 Task: Add an event with the title Coffee Meeting with Industry Influencer, date '2023/11/22', time 8:30 AM to 10:30 AMand add a description: Participants will learn how to provide feedback and constructive criticism in a constructive and respectful manner. They will practice giving and receiving feedback, focusing on specific behaviors and outcomes, and offering suggestions for improvement., put the event into Red category . Add location for the event as: 987 White Desert, Farafra, Egypt, logged in from the account softage.2@softage.netand send the event invitation to softage.10@softage.net and softage.1@softage.net. Set a reminder for the event 1 hour before
Action: Mouse moved to (103, 110)
Screenshot: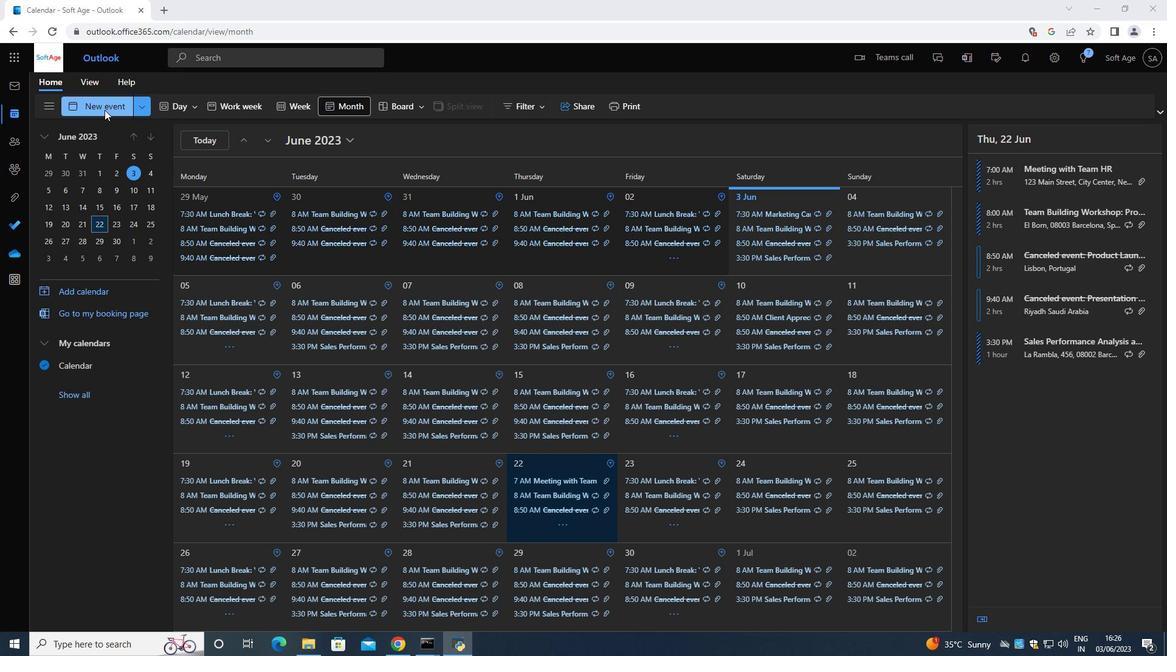 
Action: Mouse pressed left at (103, 110)
Screenshot: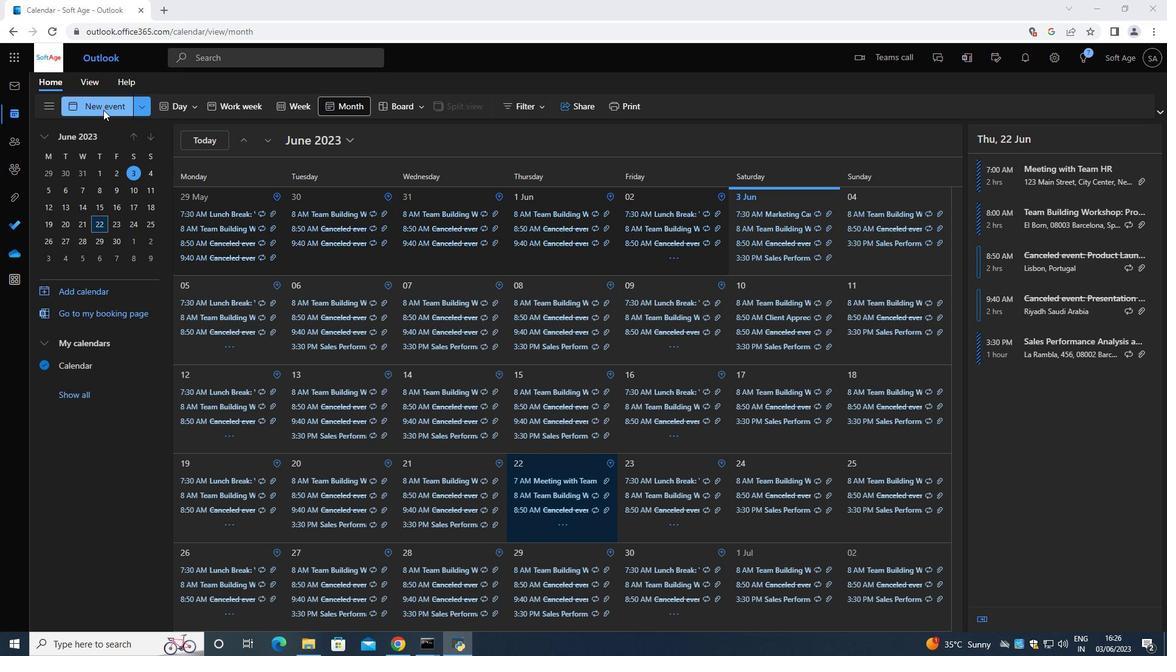 
Action: Mouse moved to (339, 148)
Screenshot: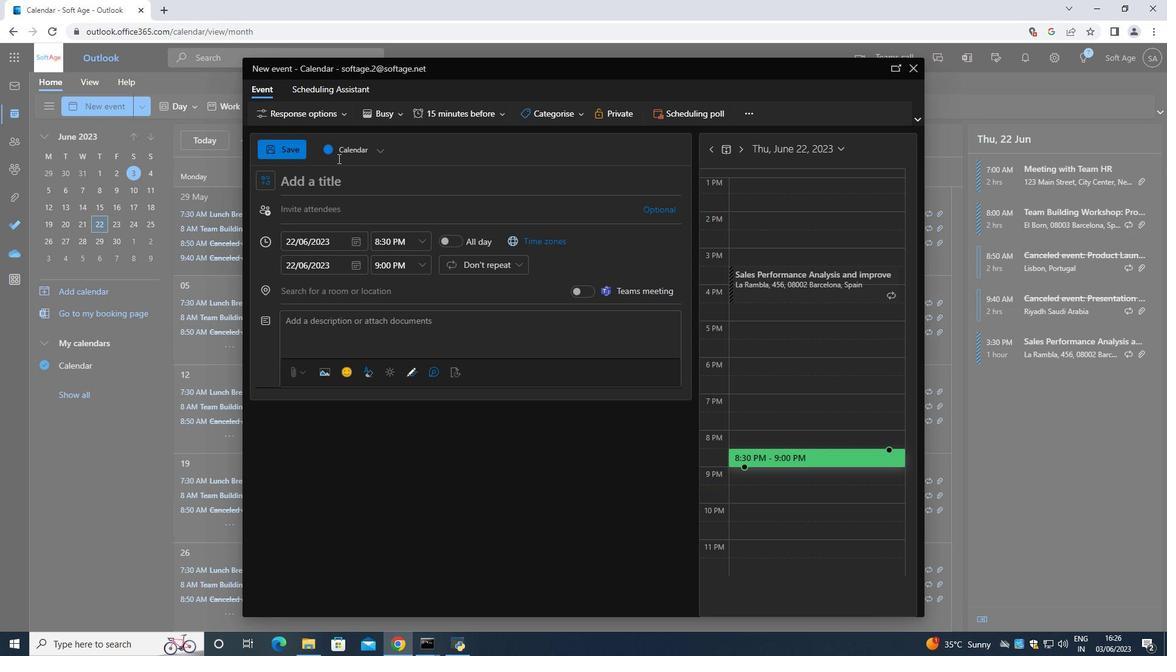 
Action: Key pressed <Key.shift>Coffe<Key.space><Key.shift>Meeting<Key.space><Key.shift>With<Key.space><Key.shift>Industry<Key.space><Key.left><Key.left><Key.left><Key.left><Key.left><Key.left><Key.left><Key.left><Key.left><Key.left><Key.left><Key.left><Key.left><Key.left><Key.left><Key.left><Key.left><Key.left><Key.left><Key.left><Key.left><Key.left><Key.left>e<Key.right><Key.right><Key.right><Key.right><Key.right><Key.right><Key.right><Key.right><Key.right><Key.right><Key.right><Key.right><Key.right><Key.right><Key.right><Key.right><Key.right><Key.right><Key.right><Key.right><Key.right><Key.right><Key.right><Key.right><Key.right><Key.right><Key.shift><Key.shift>Infulu<Key.backspace><Key.backspace><Key.backspace>luencer<Key.space>
Screenshot: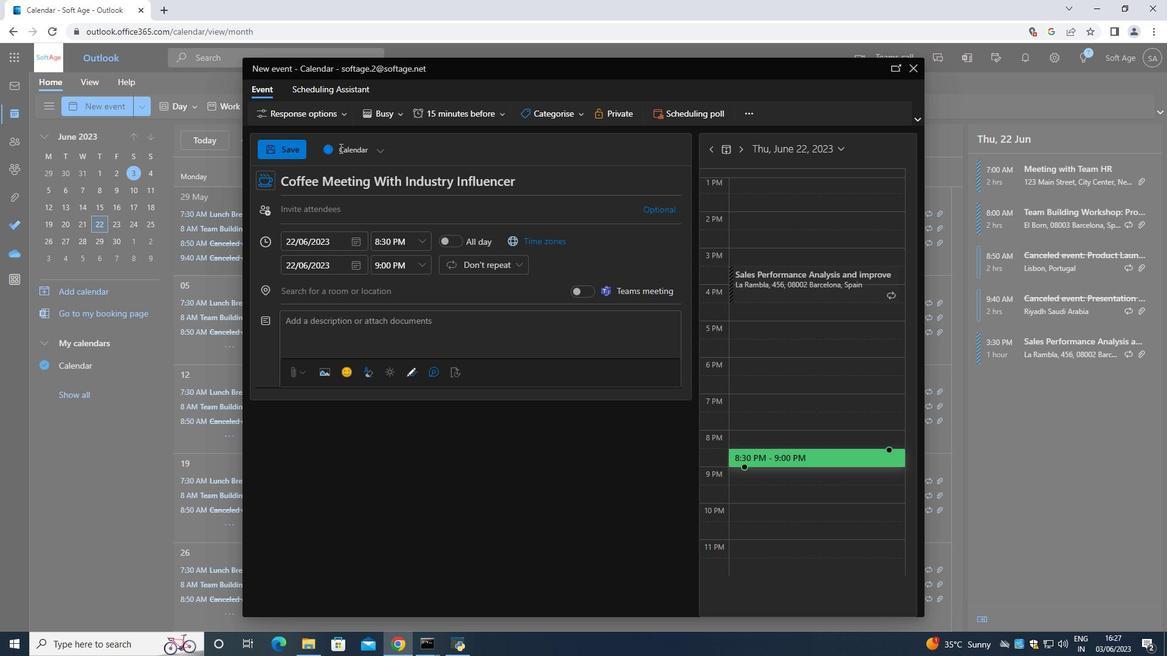 
Action: Mouse moved to (345, 147)
Screenshot: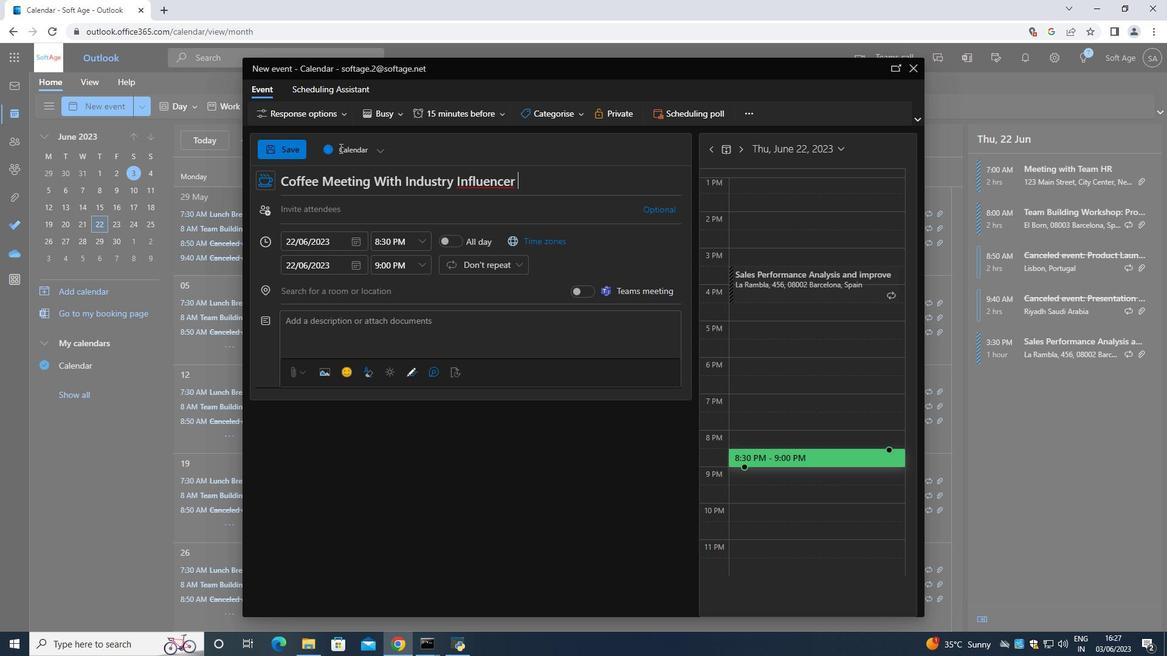 
Action: Key pressed <Key.backspace><Key.backspace><Key.backspace><Key.backspace>er<Key.space>
Screenshot: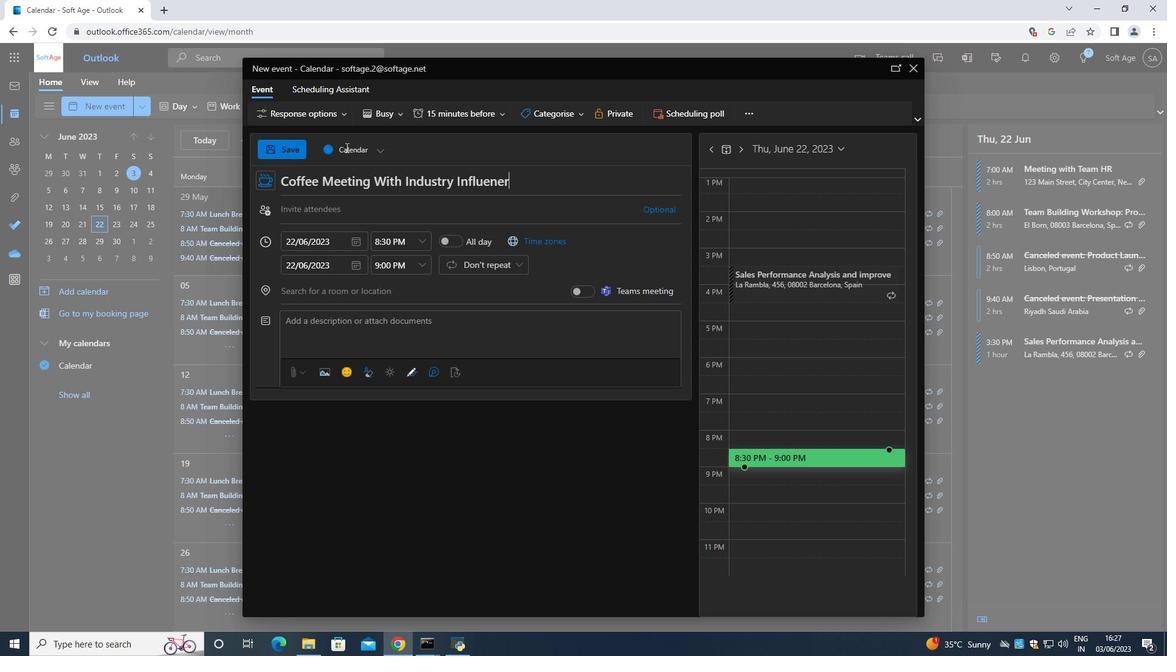 
Action: Mouse moved to (500, 175)
Screenshot: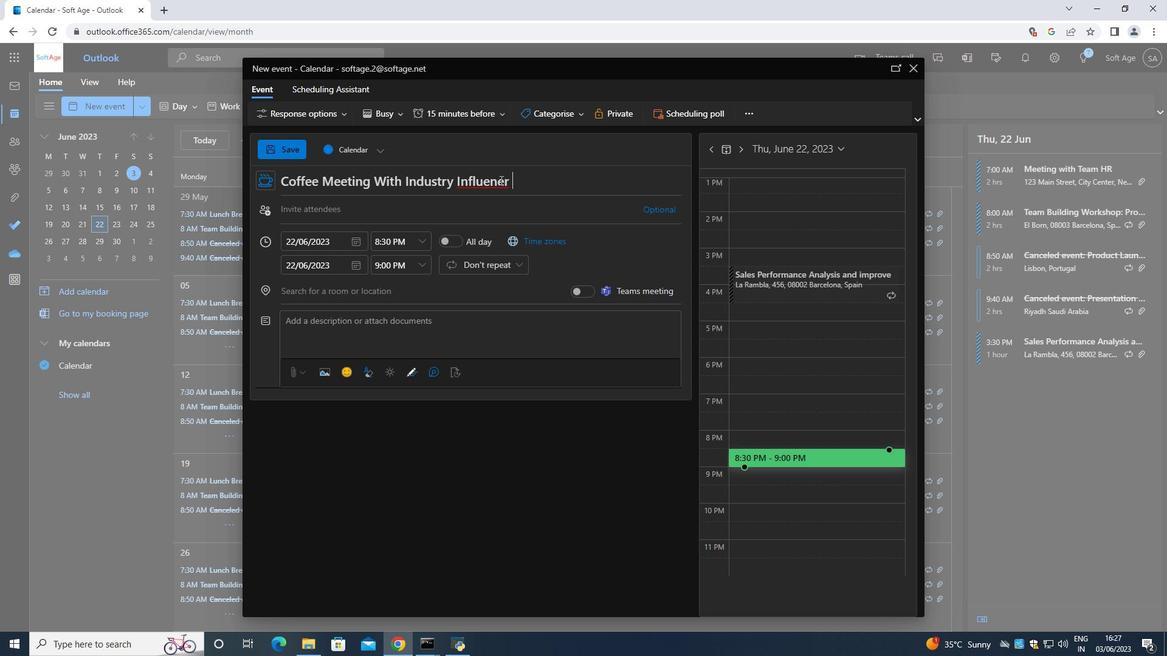
Action: Key pressed <Key.left>
Screenshot: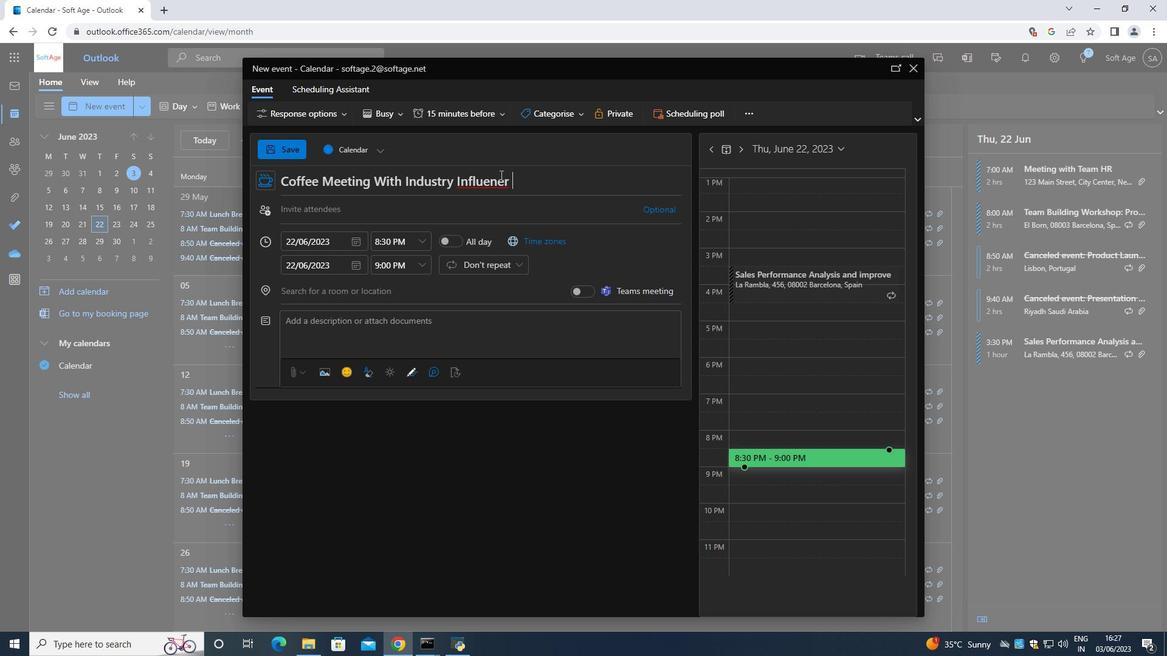 
Action: Mouse moved to (500, 174)
Screenshot: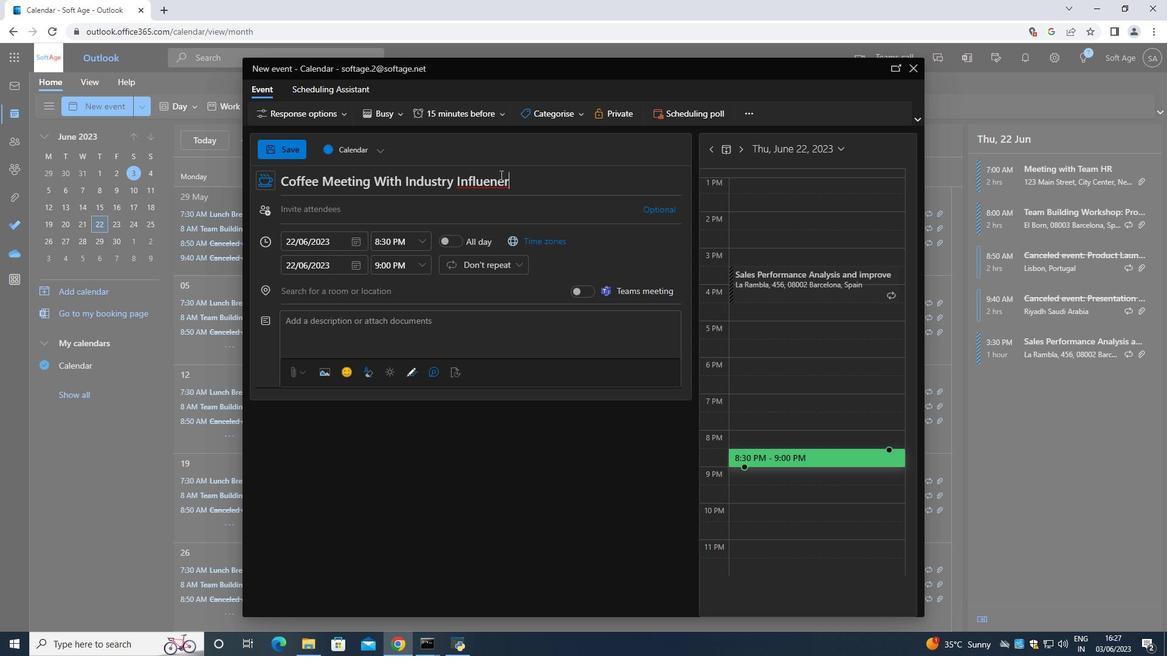 
Action: Key pressed <Key.left><Key.left>
Screenshot: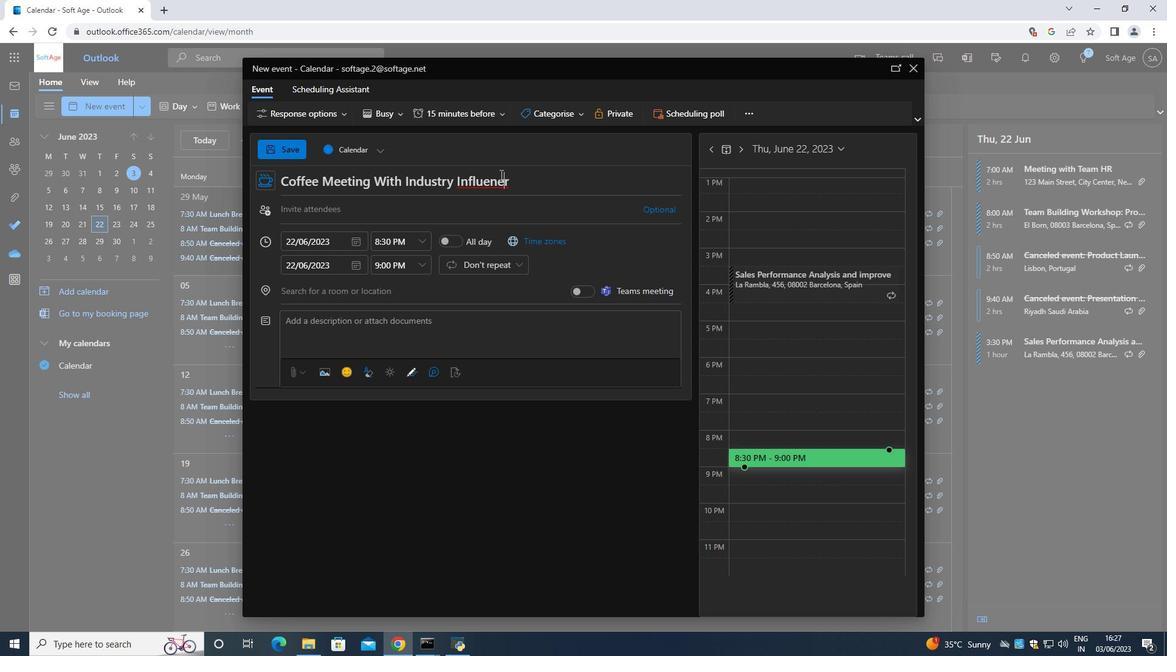 
Action: Mouse moved to (500, 173)
Screenshot: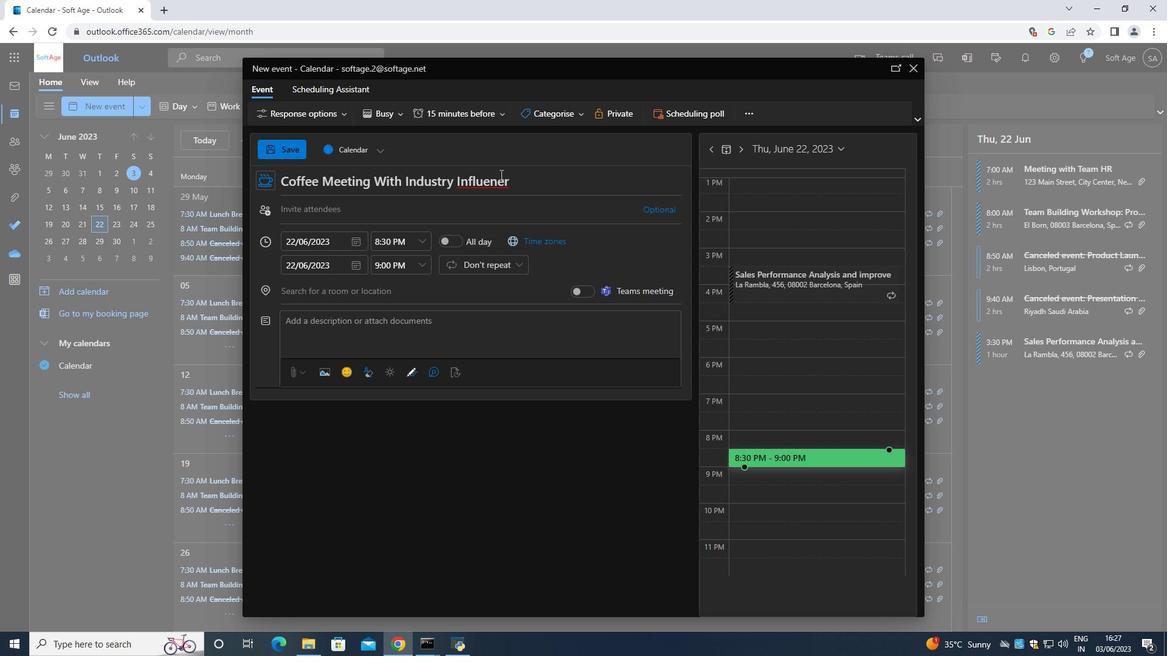 
Action: Key pressed c
Screenshot: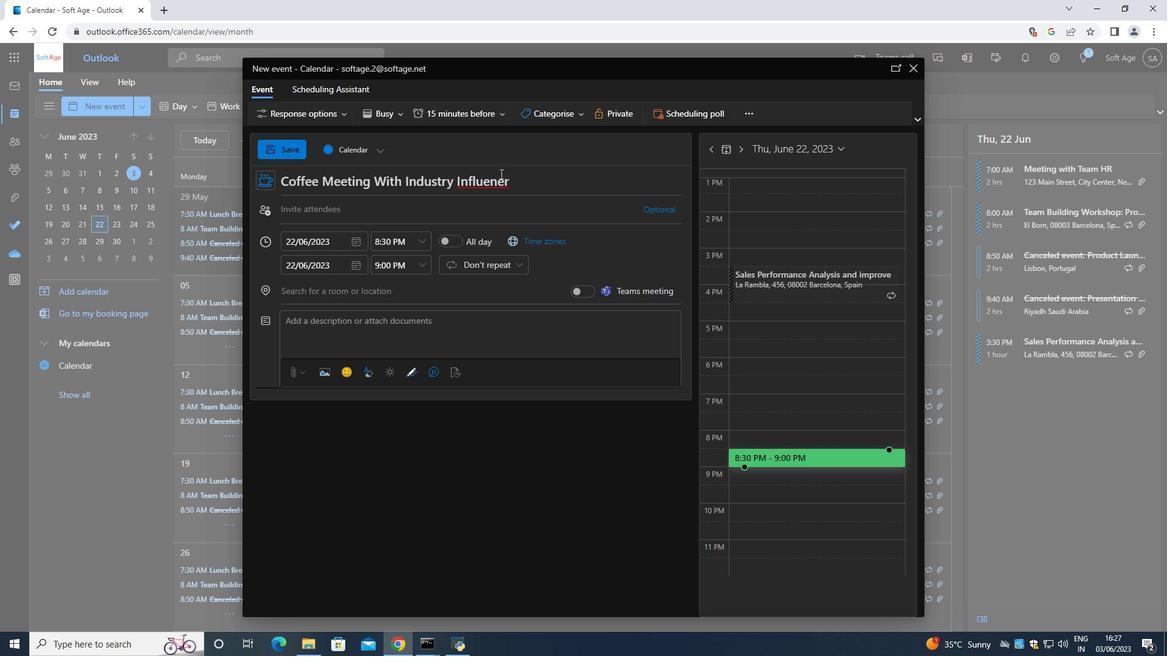 
Action: Mouse moved to (516, 181)
Screenshot: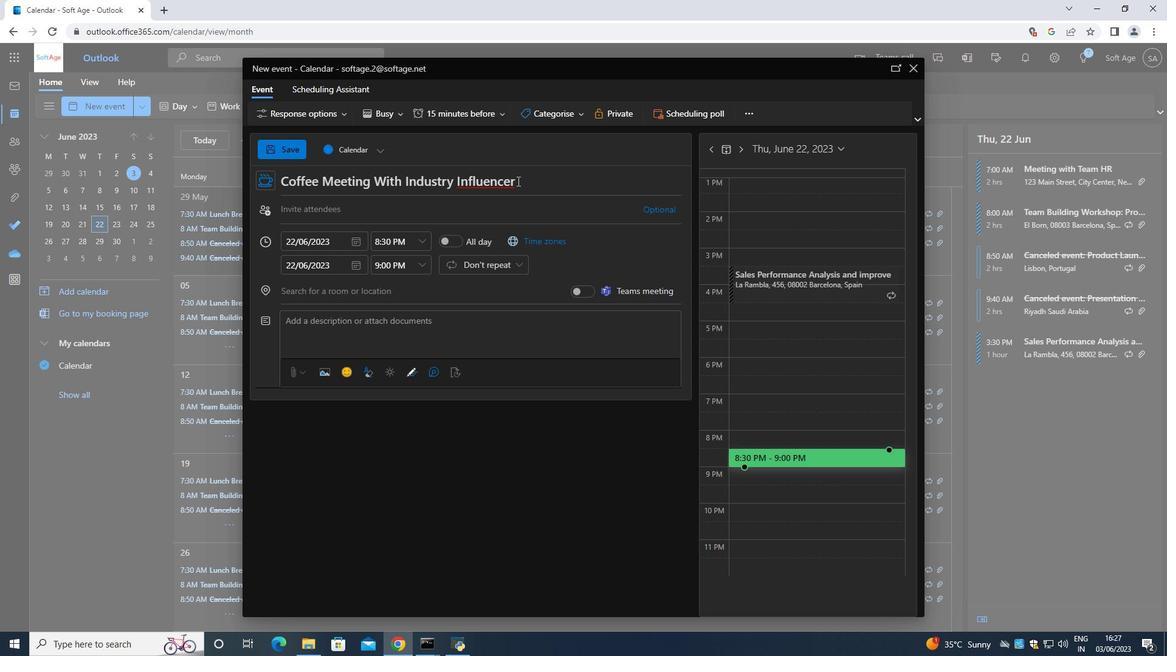 
Action: Mouse pressed left at (516, 181)
Screenshot: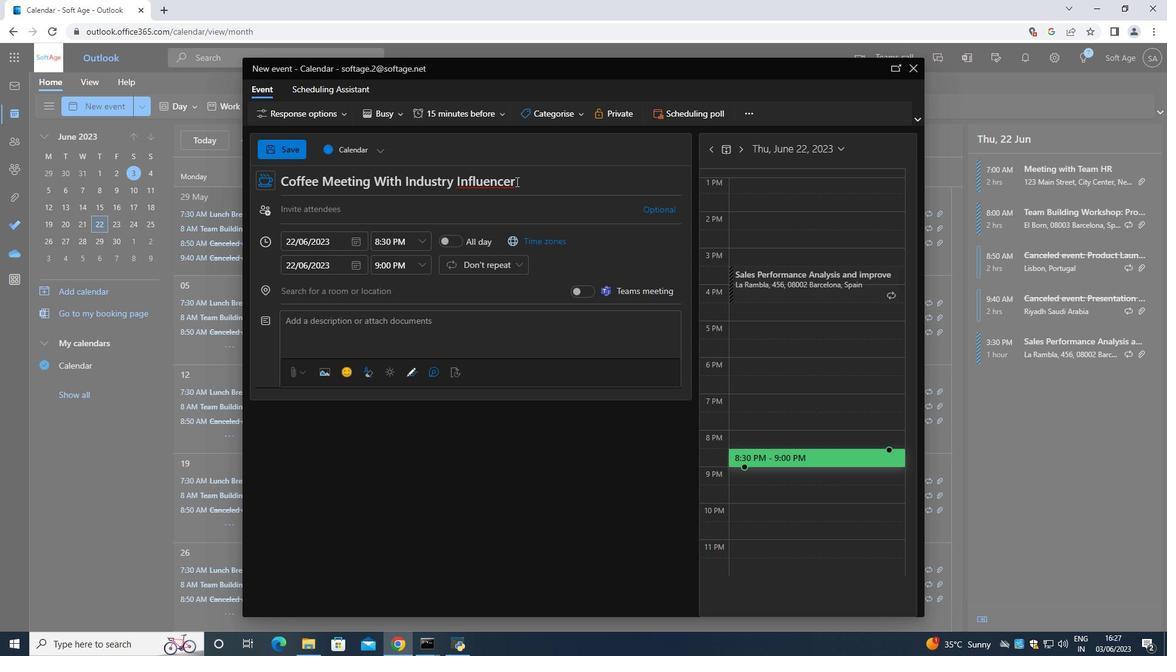 
Action: Key pressed <Key.space>
Screenshot: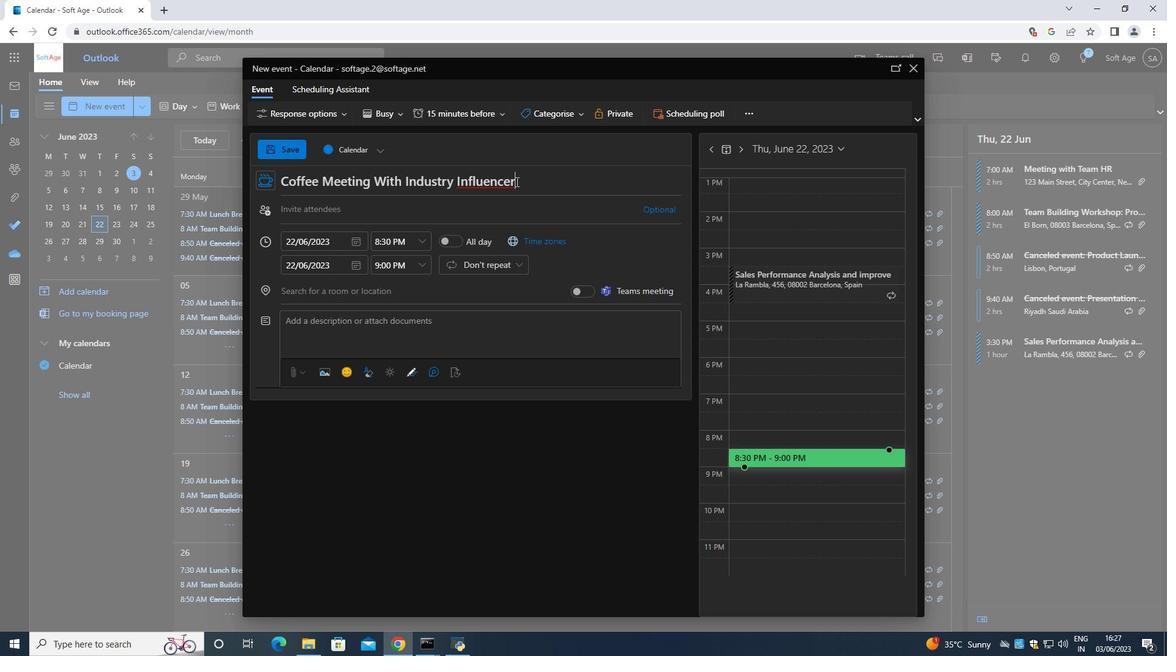 
Action: Mouse moved to (353, 240)
Screenshot: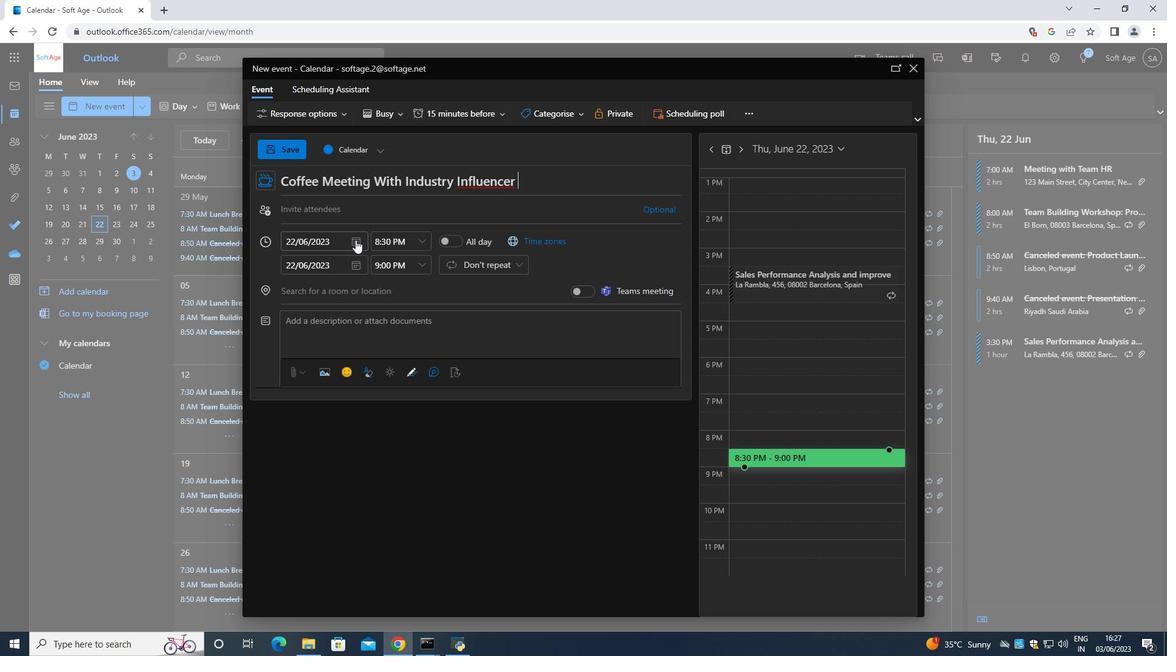 
Action: Mouse pressed left at (353, 240)
Screenshot: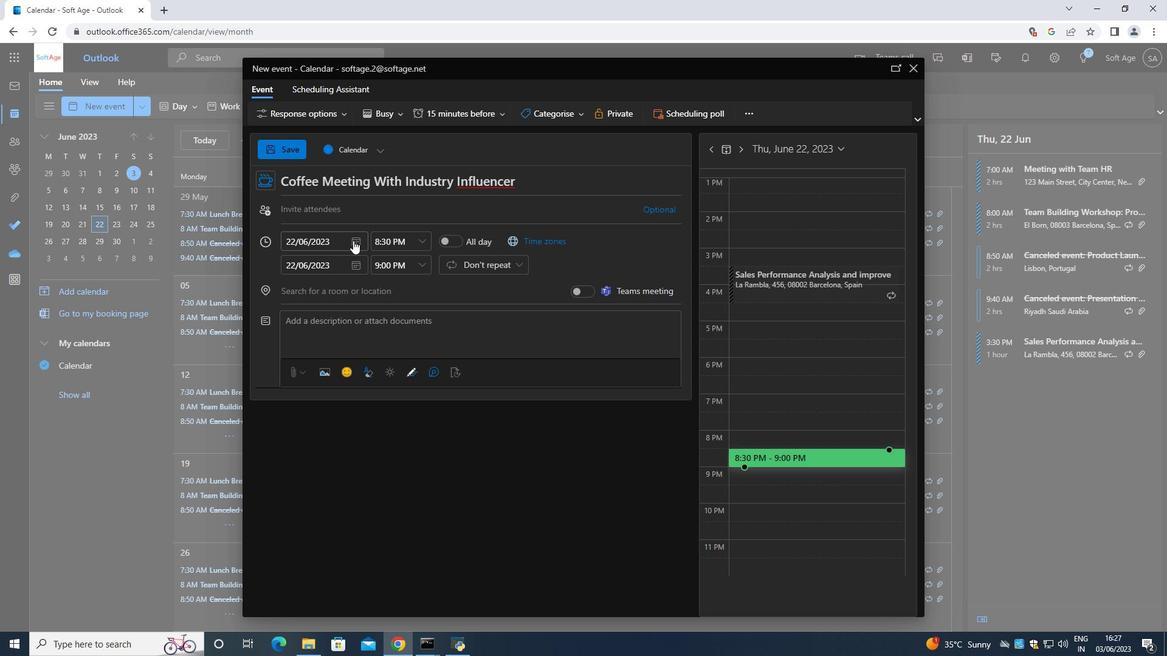 
Action: Mouse moved to (402, 265)
Screenshot: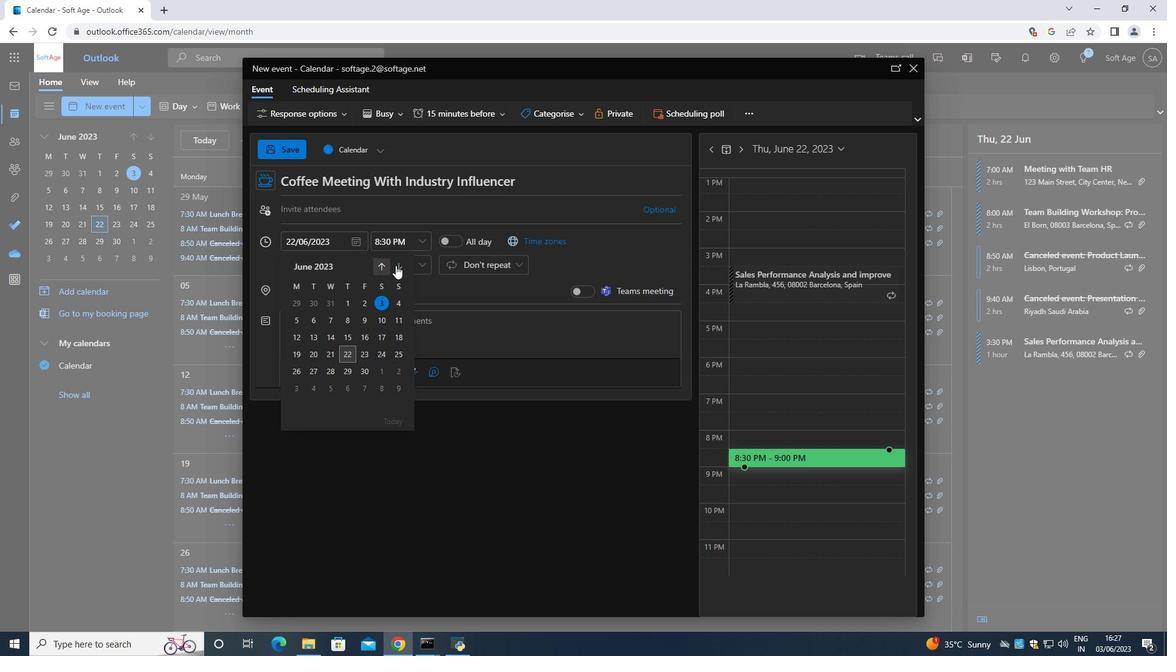 
Action: Mouse pressed left at (402, 265)
Screenshot: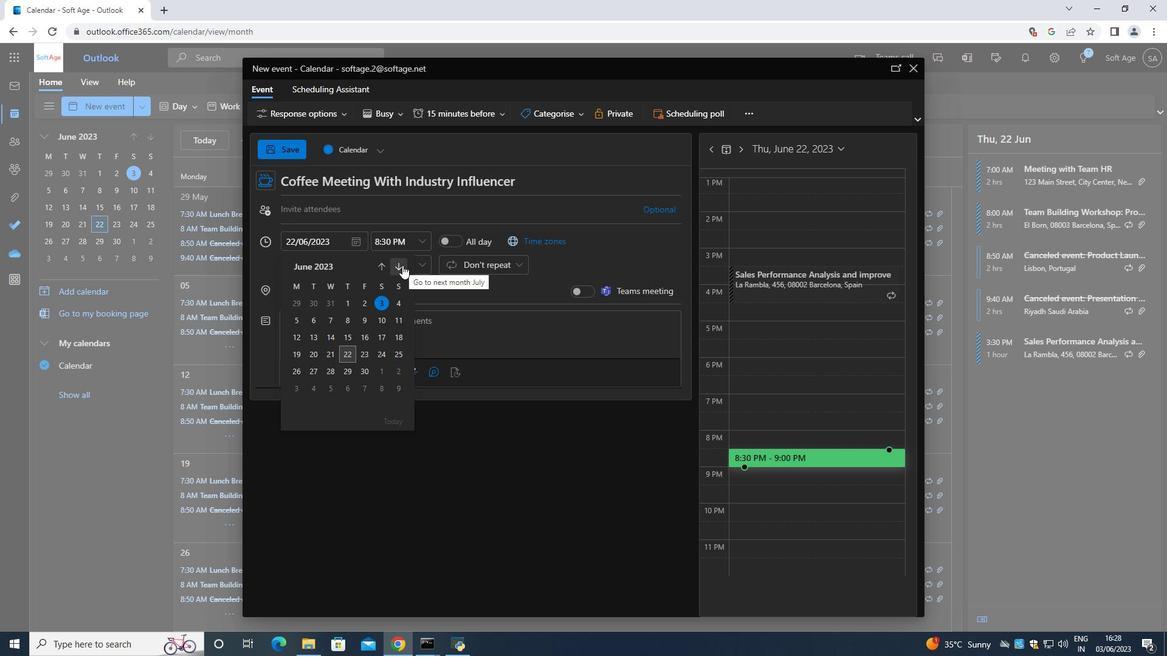 
Action: Mouse moved to (402, 265)
Screenshot: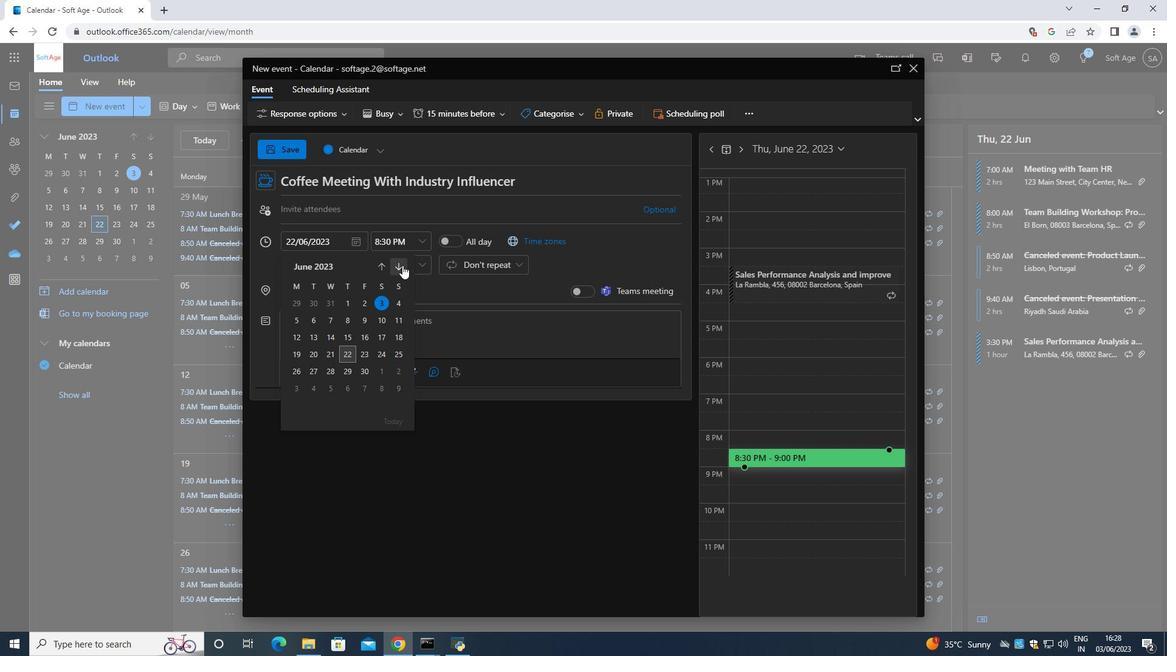 
Action: Mouse pressed left at (402, 265)
Screenshot: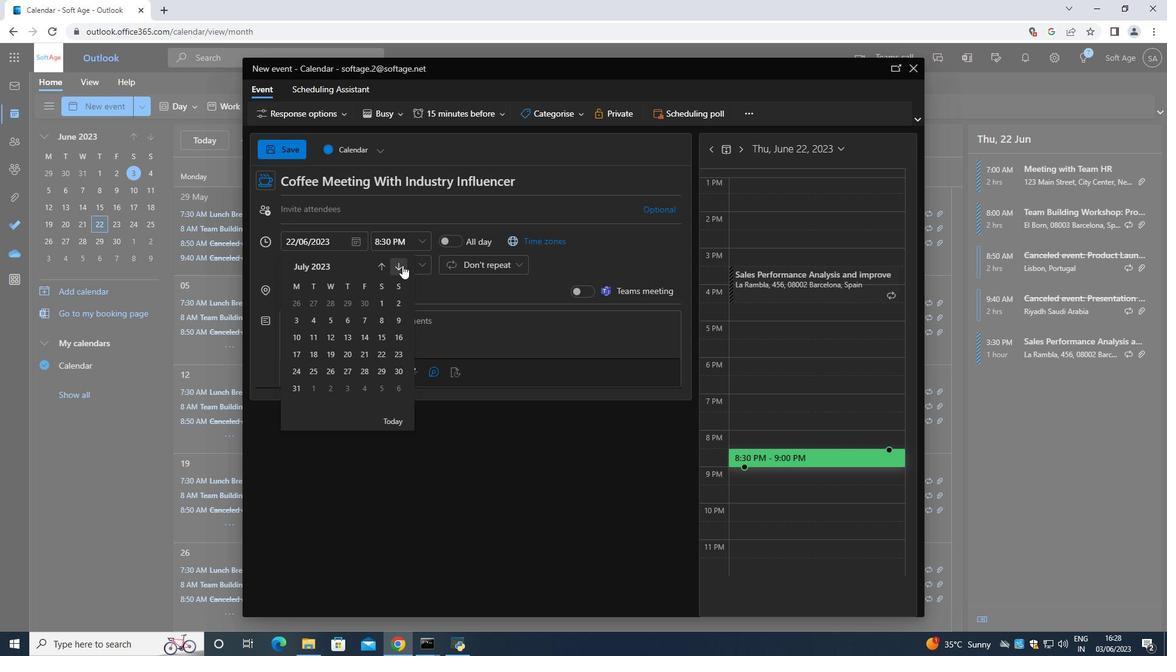 
Action: Mouse pressed left at (402, 265)
Screenshot: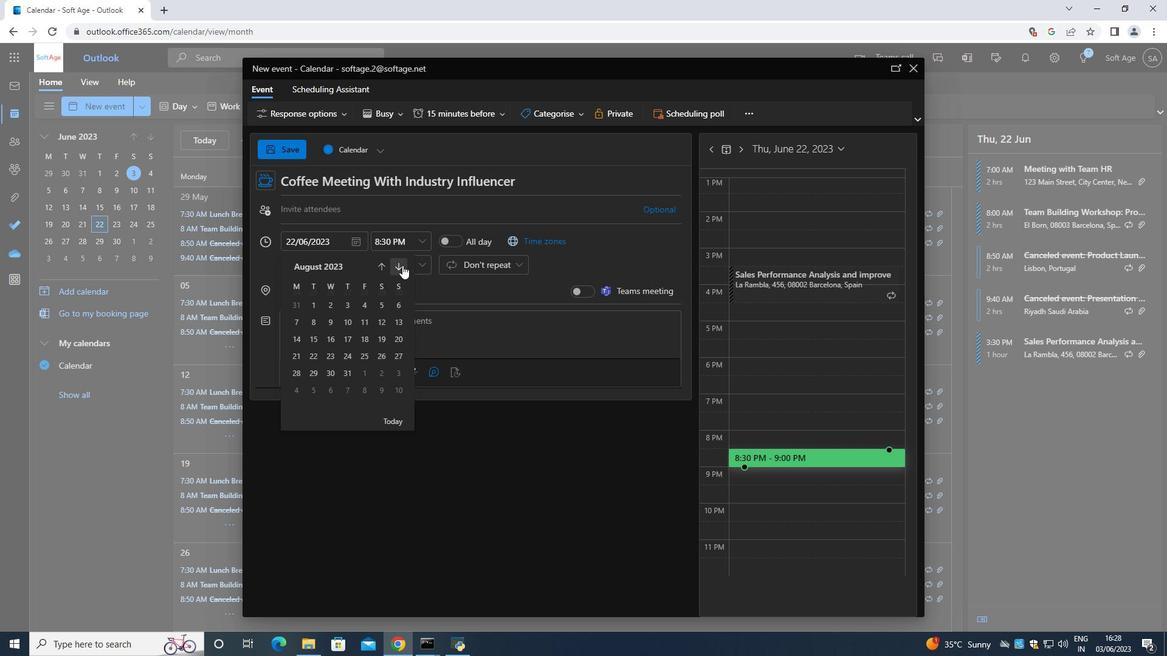 
Action: Mouse pressed left at (402, 265)
Screenshot: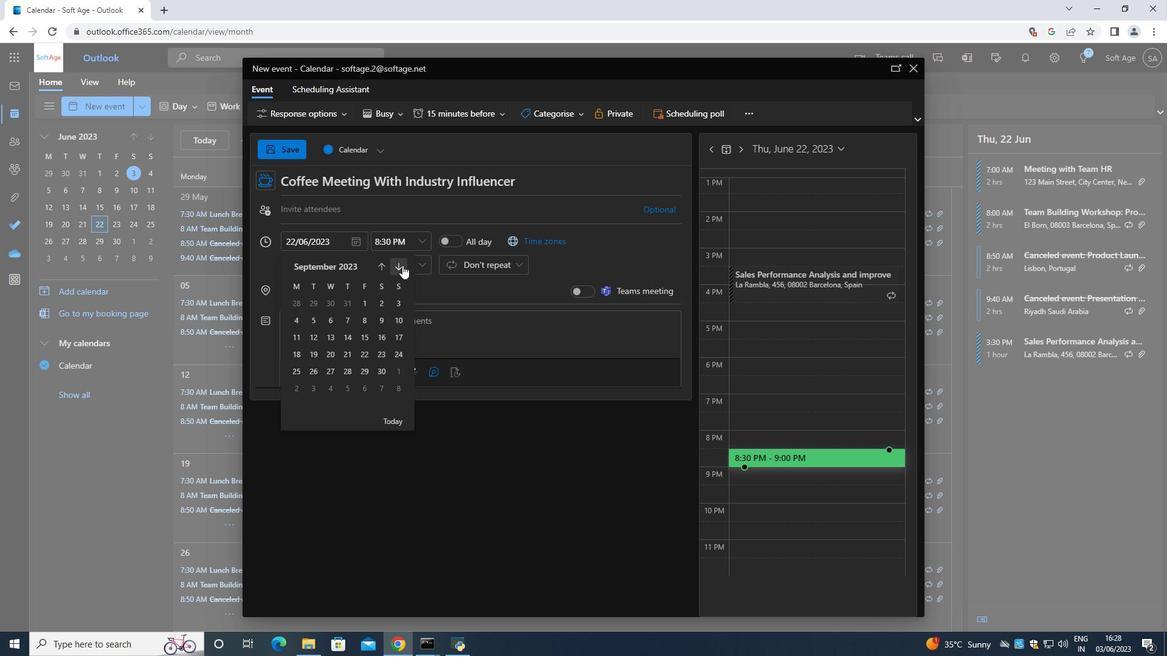 
Action: Mouse pressed left at (402, 265)
Screenshot: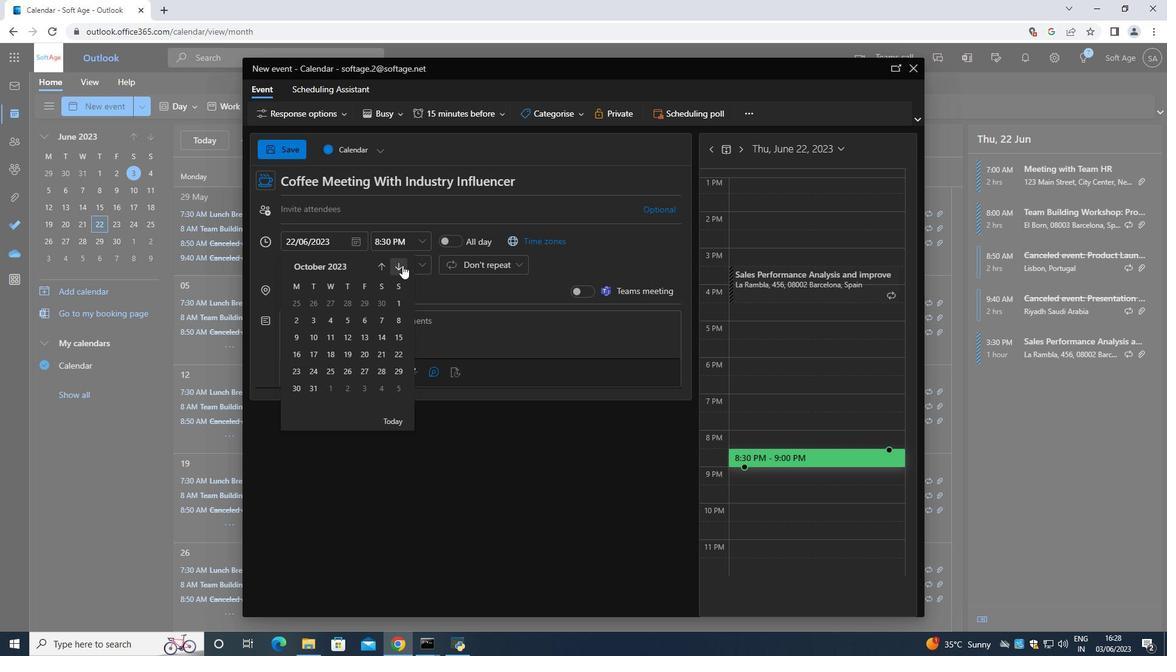 
Action: Mouse moved to (328, 354)
Screenshot: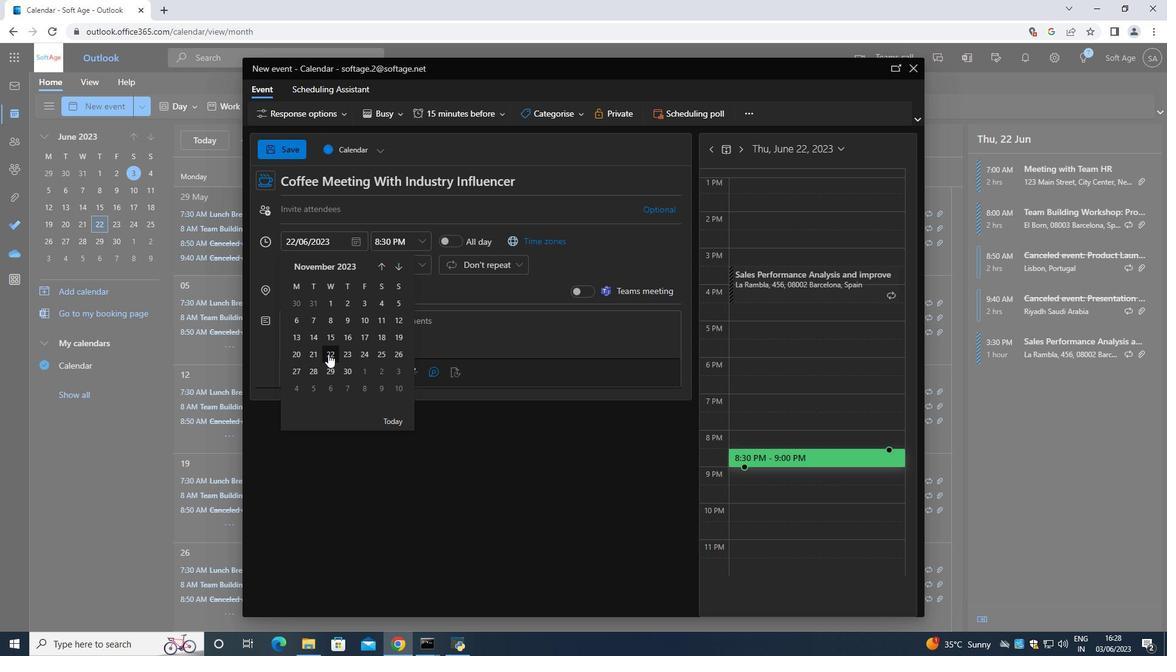 
Action: Mouse pressed left at (328, 354)
Screenshot: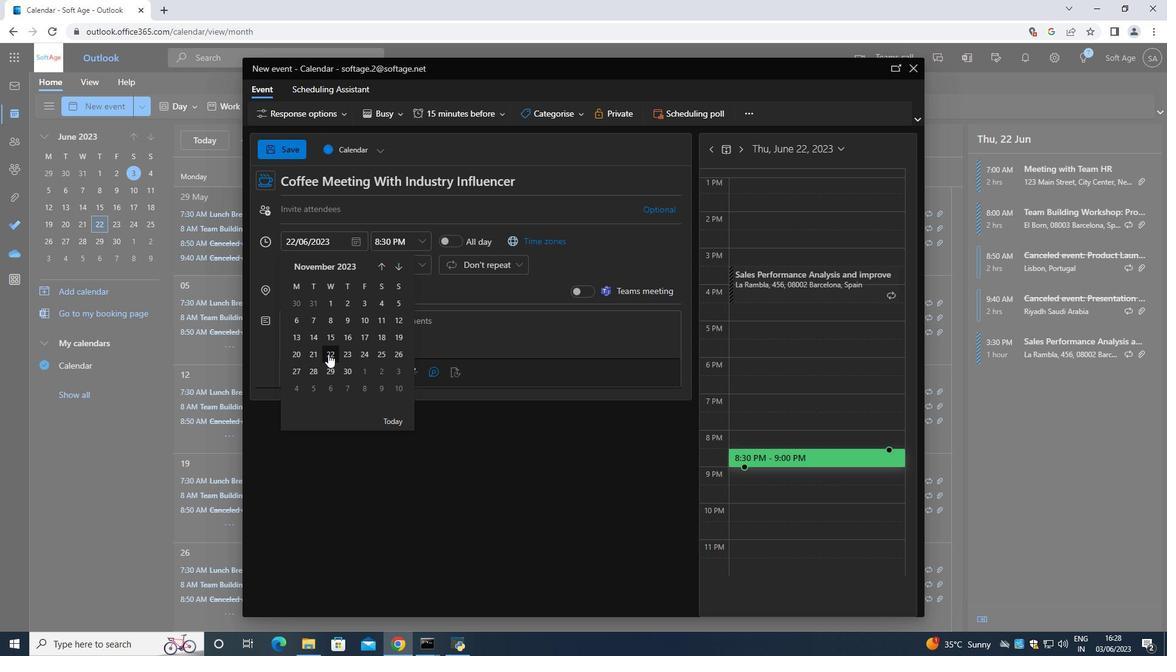 
Action: Mouse moved to (425, 240)
Screenshot: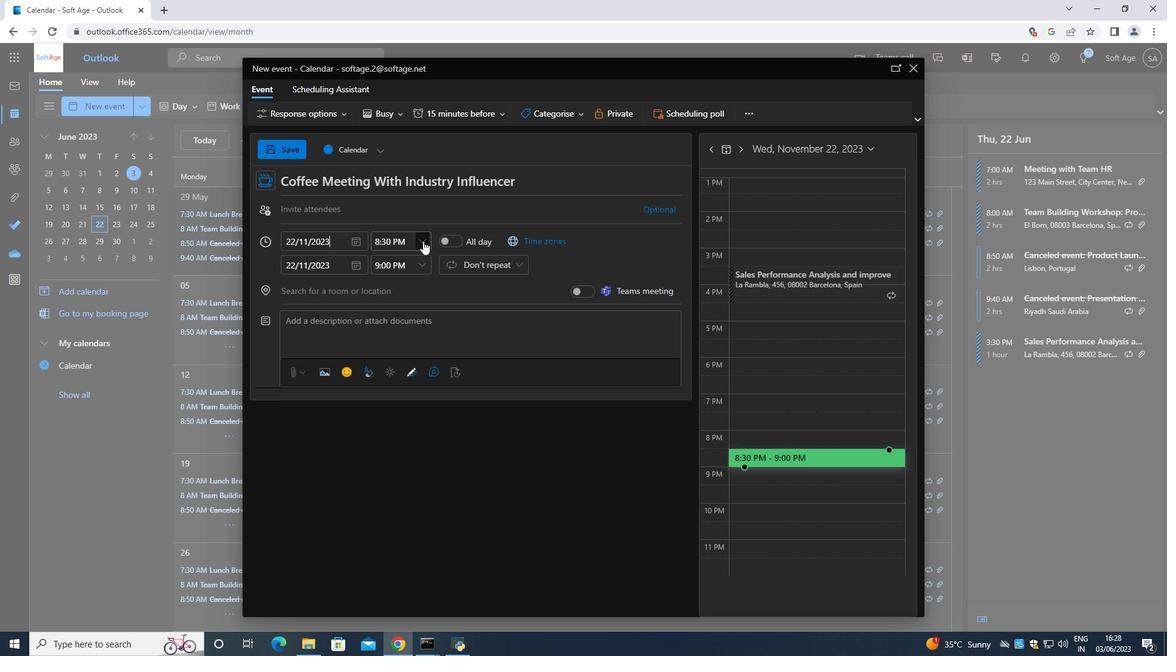 
Action: Mouse pressed left at (425, 240)
Screenshot: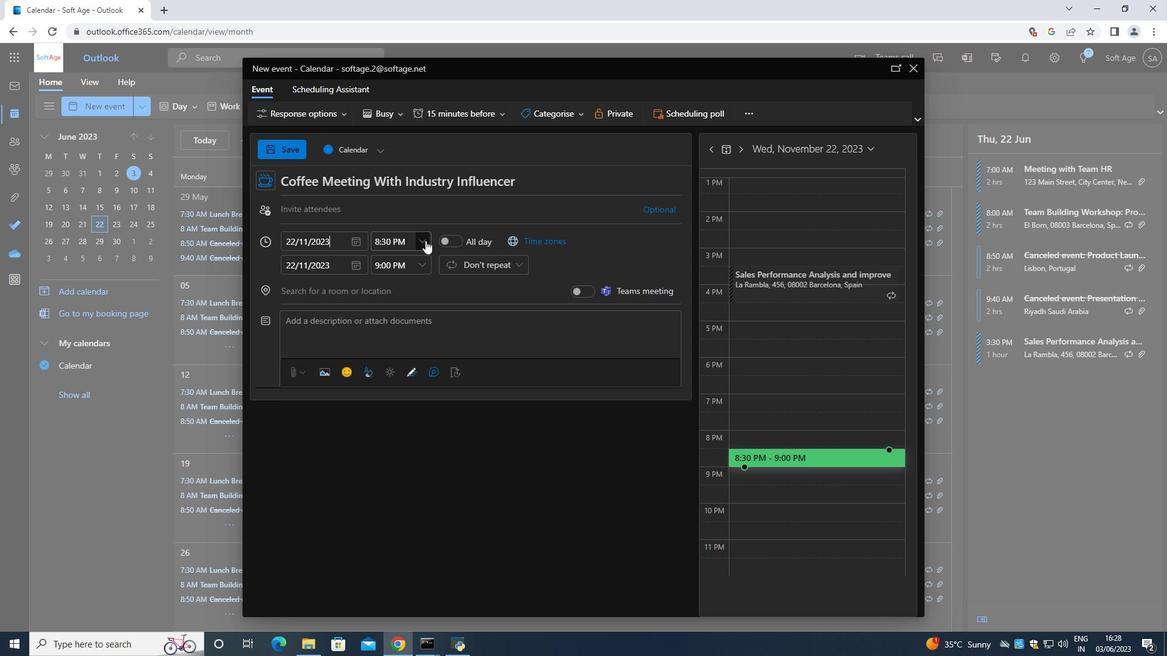 
Action: Mouse moved to (431, 269)
Screenshot: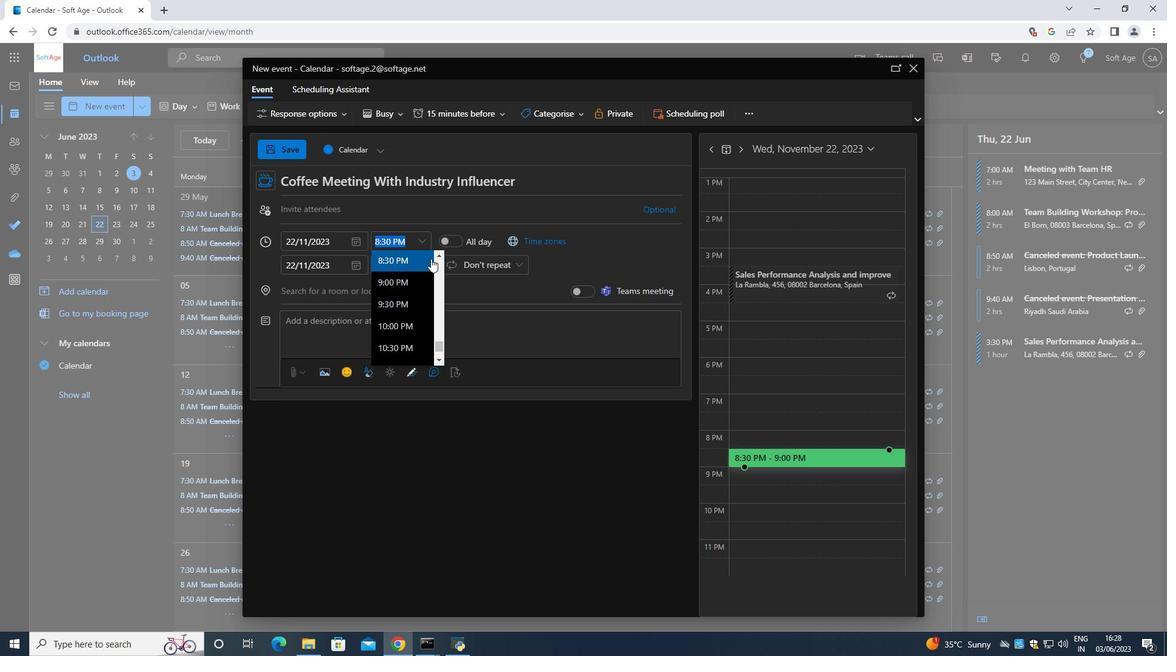 
Action: Mouse scrolled (431, 269) with delta (0, 0)
Screenshot: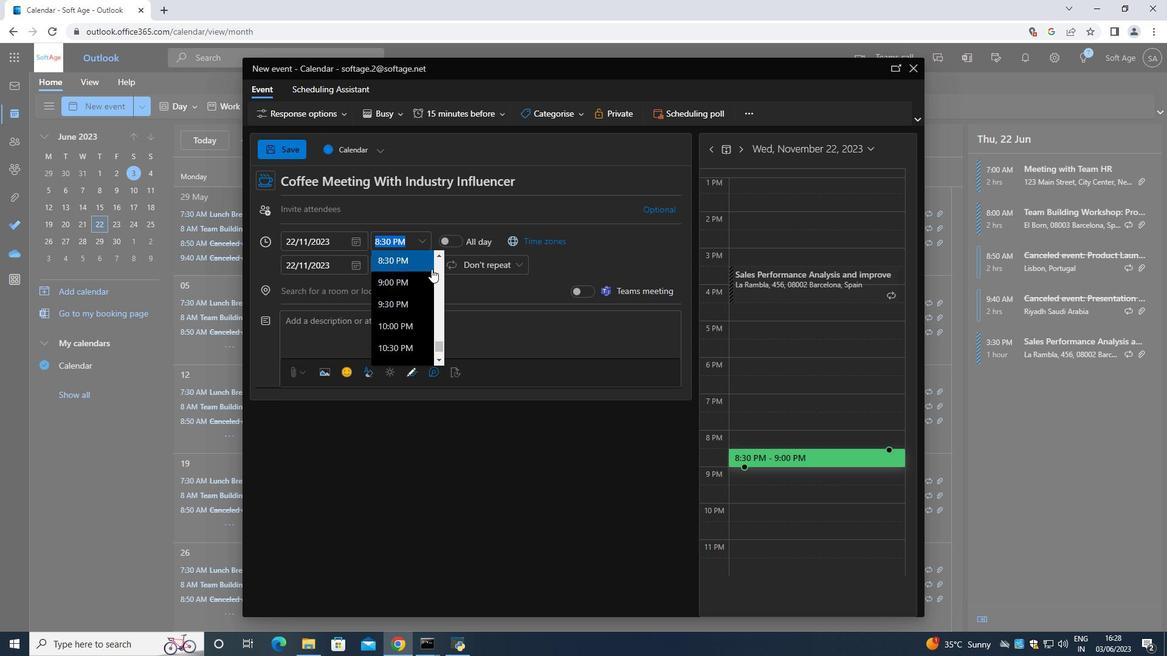 
Action: Mouse scrolled (431, 269) with delta (0, 0)
Screenshot: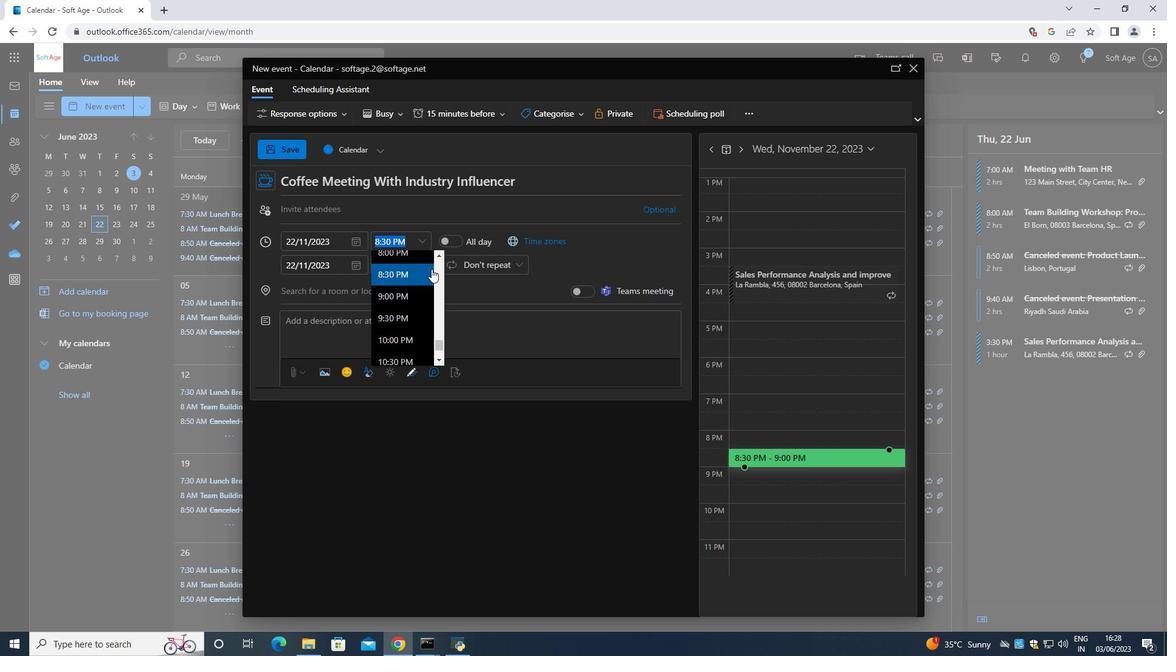 
Action: Mouse scrolled (431, 269) with delta (0, 0)
Screenshot: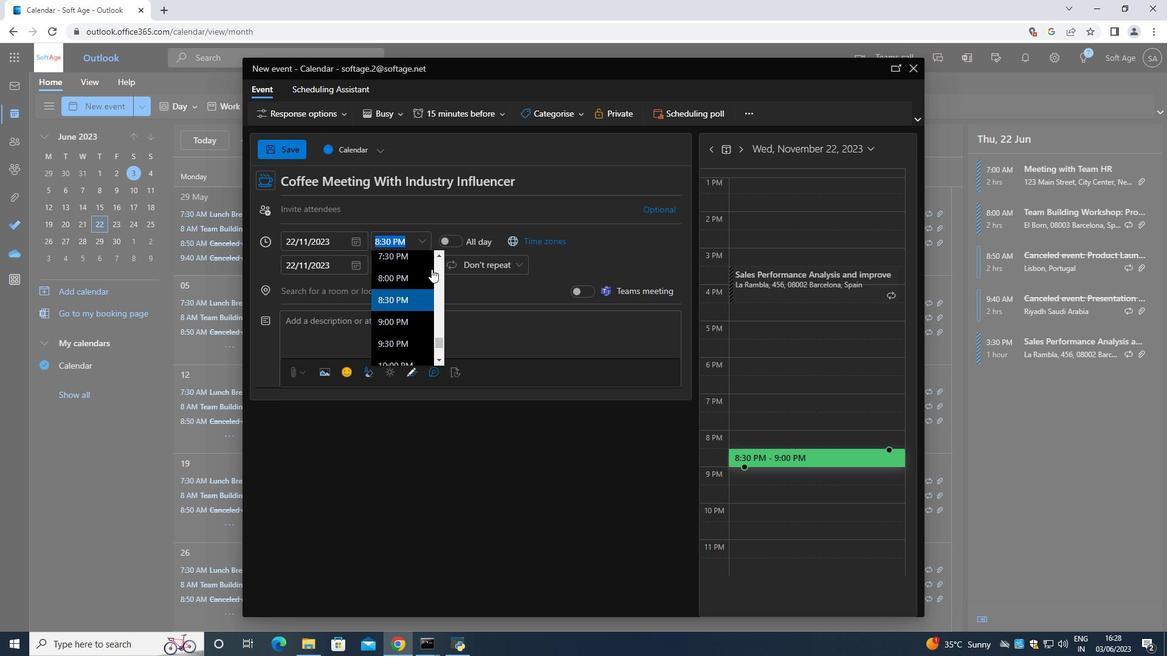 
Action: Mouse scrolled (431, 269) with delta (0, 0)
Screenshot: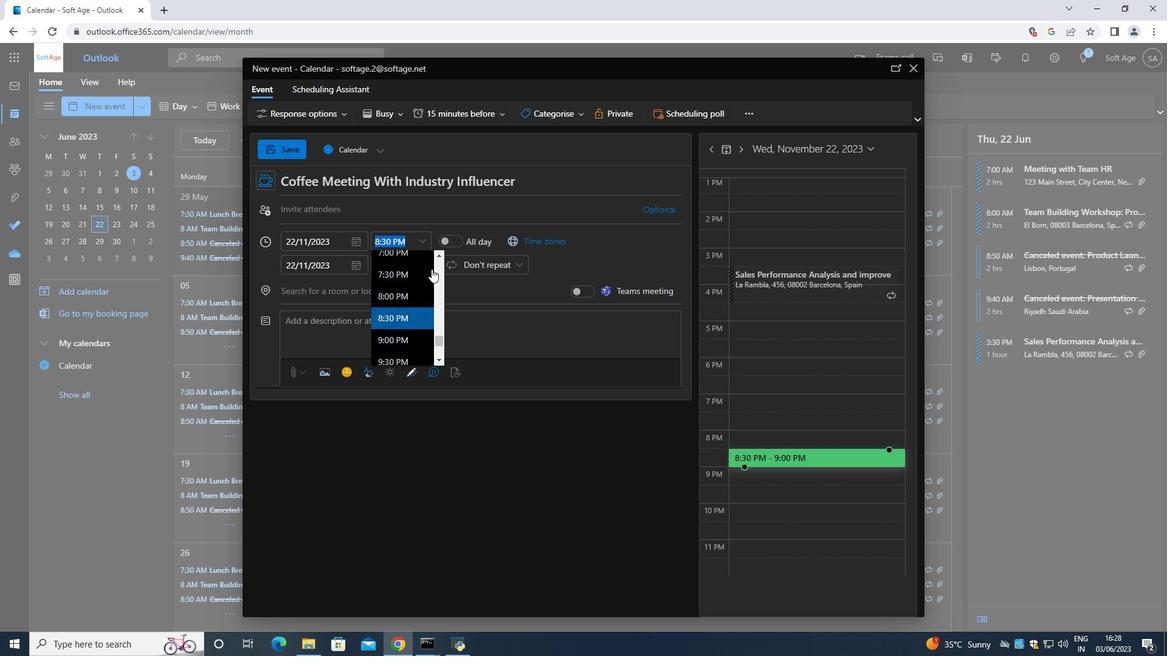 
Action: Mouse scrolled (431, 269) with delta (0, 0)
Screenshot: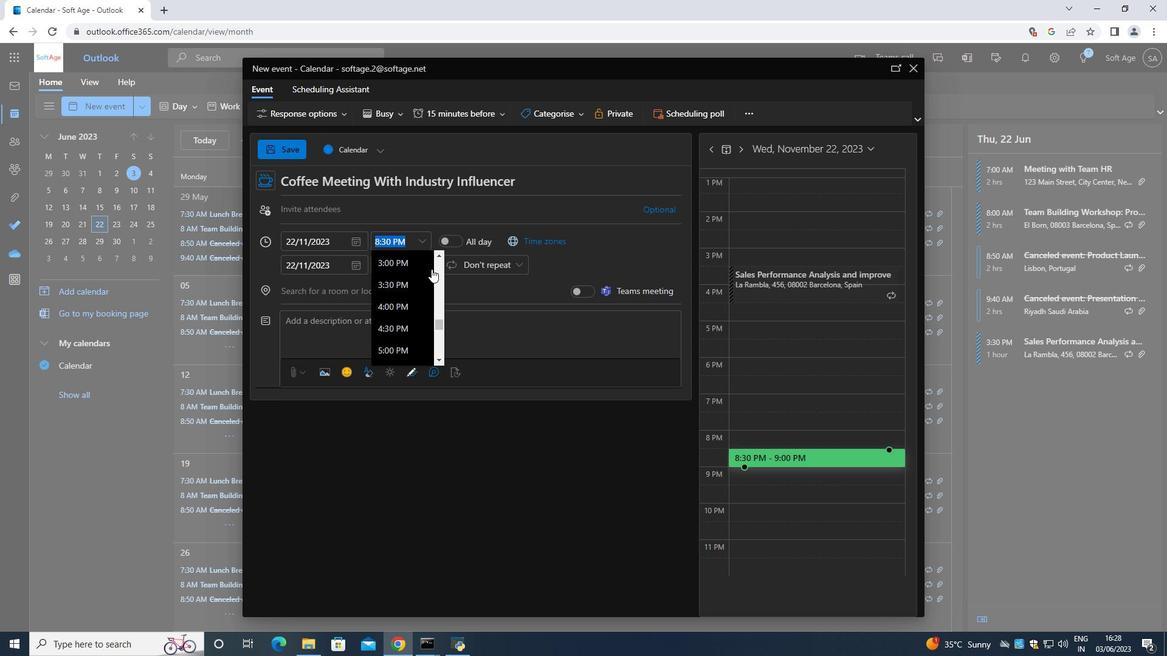 
Action: Mouse scrolled (431, 269) with delta (0, 0)
Screenshot: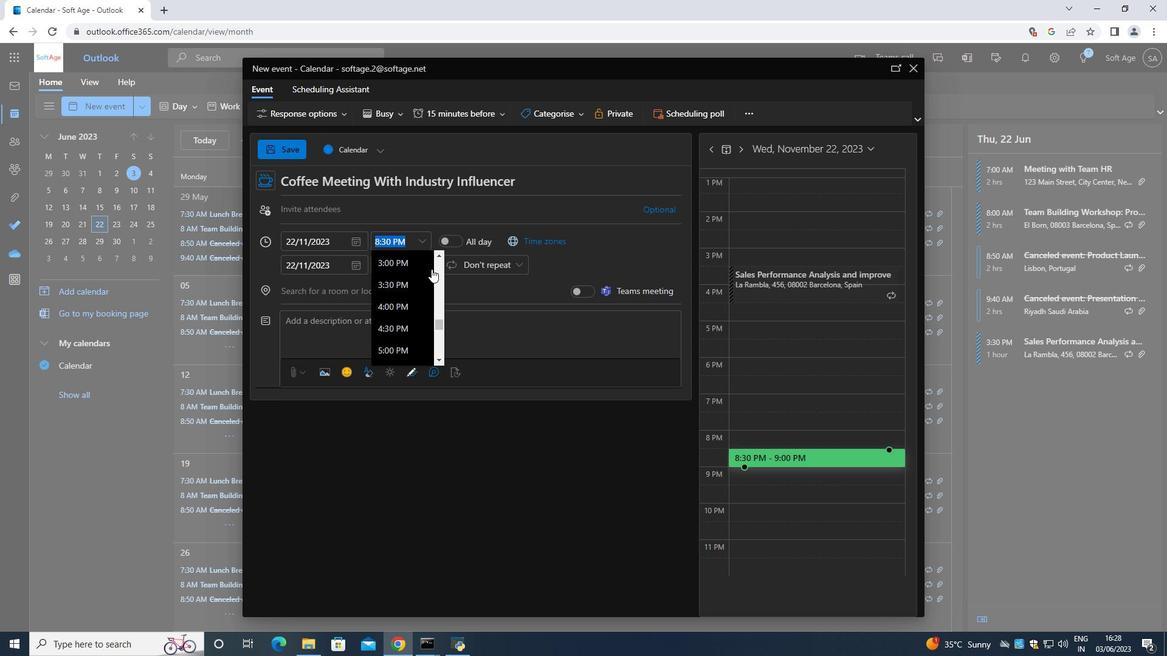 
Action: Mouse scrolled (431, 269) with delta (0, 0)
Screenshot: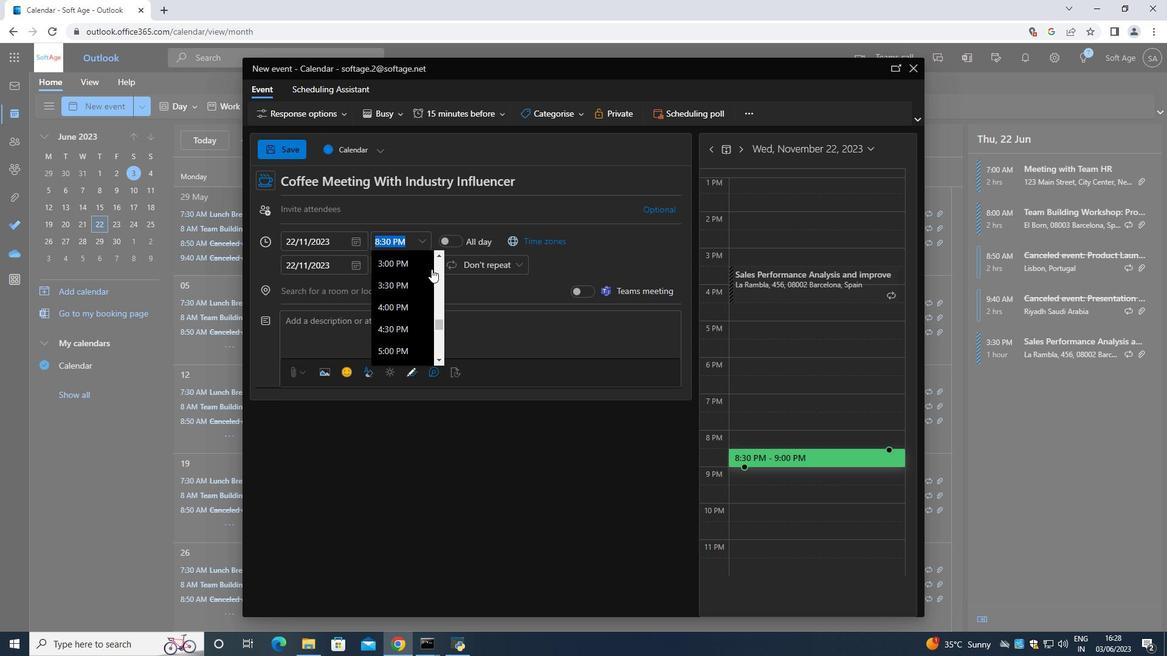 
Action: Mouse moved to (398, 279)
Screenshot: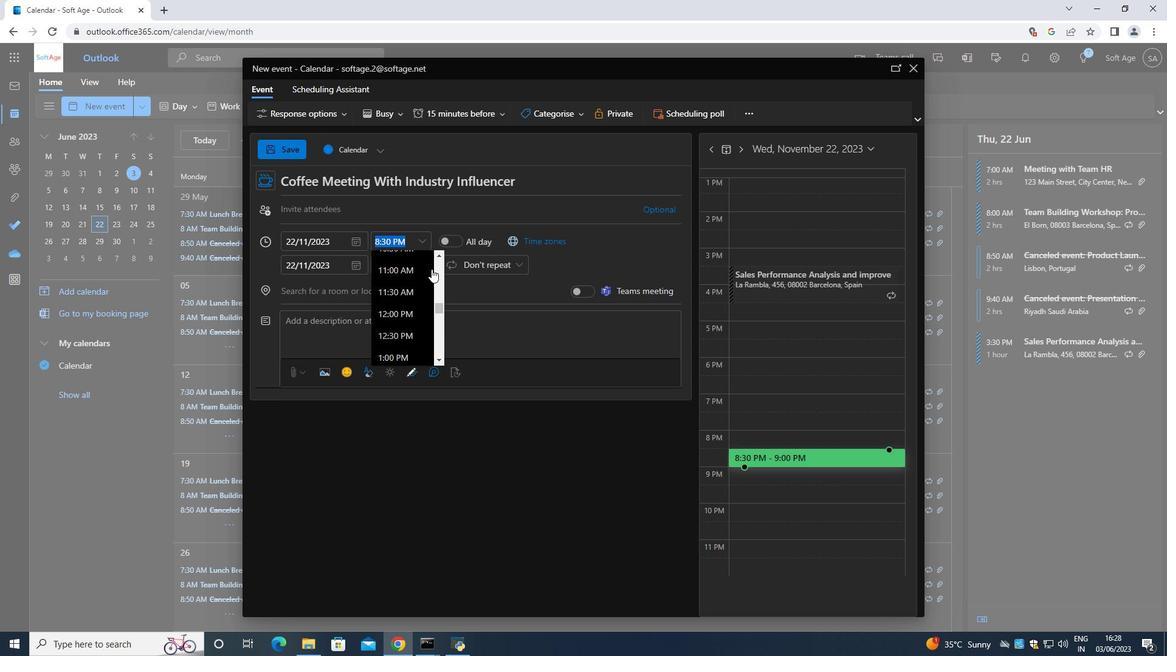 
Action: Mouse scrolled (398, 280) with delta (0, 0)
Screenshot: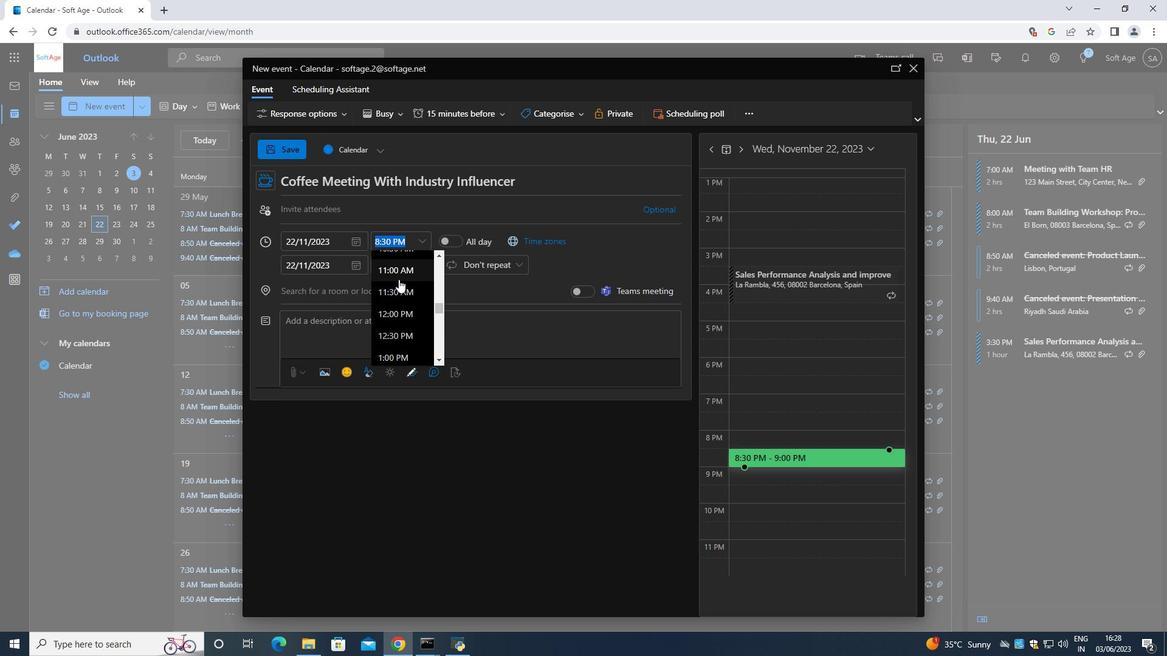 
Action: Mouse scrolled (398, 280) with delta (0, 0)
Screenshot: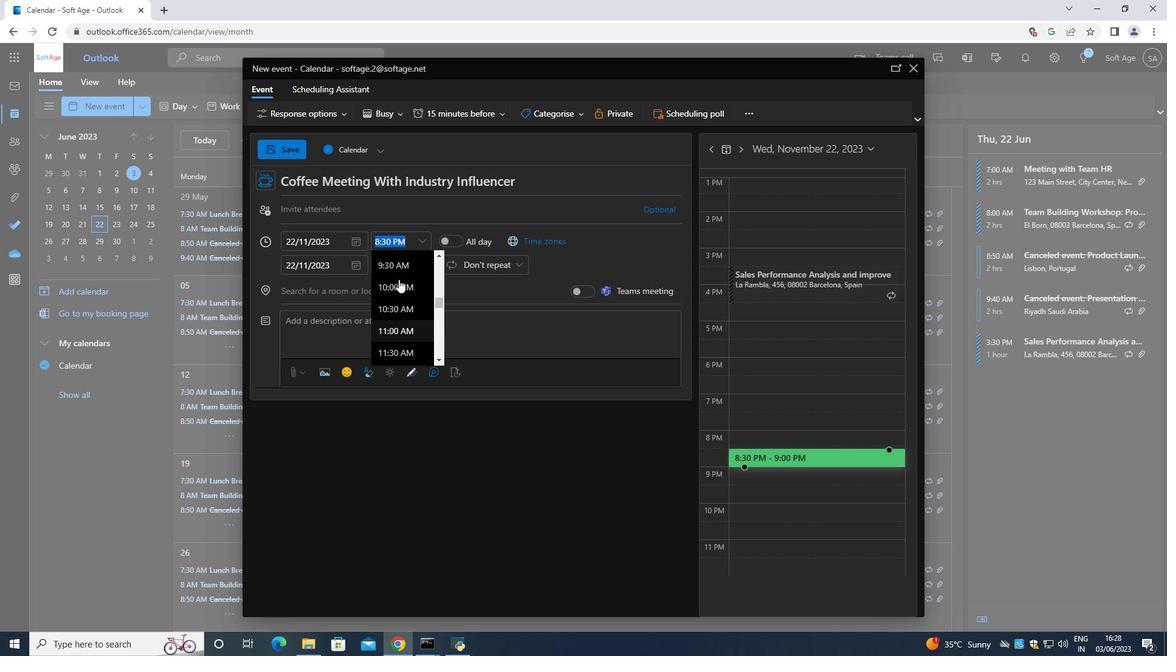 
Action: Mouse moved to (394, 283)
Screenshot: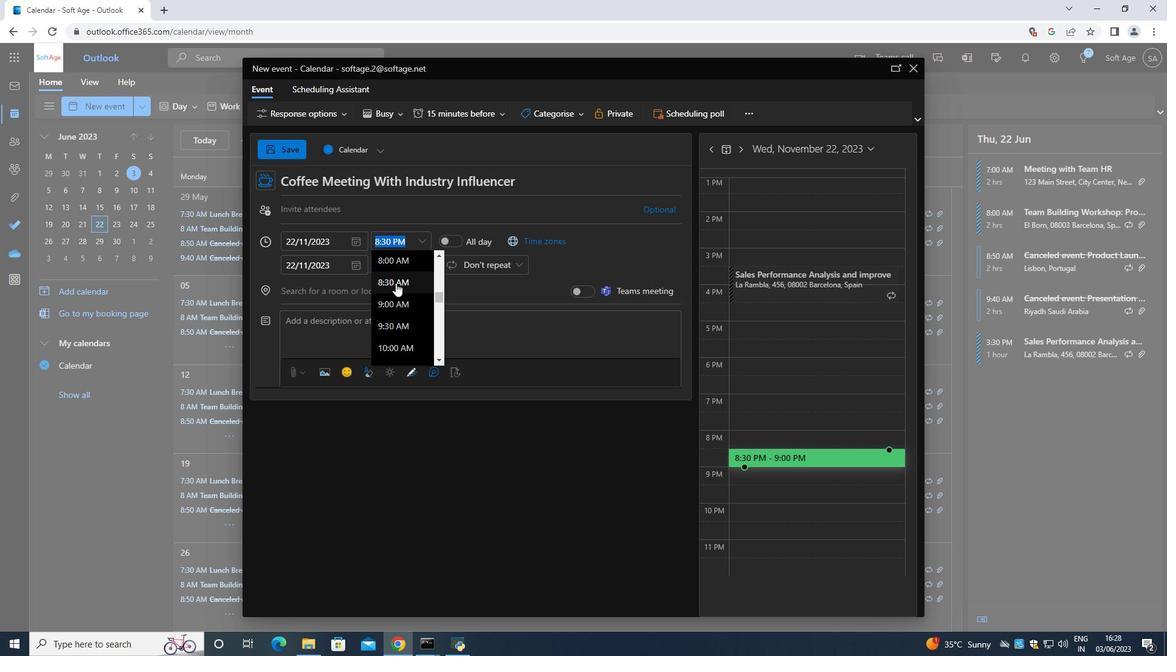 
Action: Mouse pressed left at (394, 283)
Screenshot: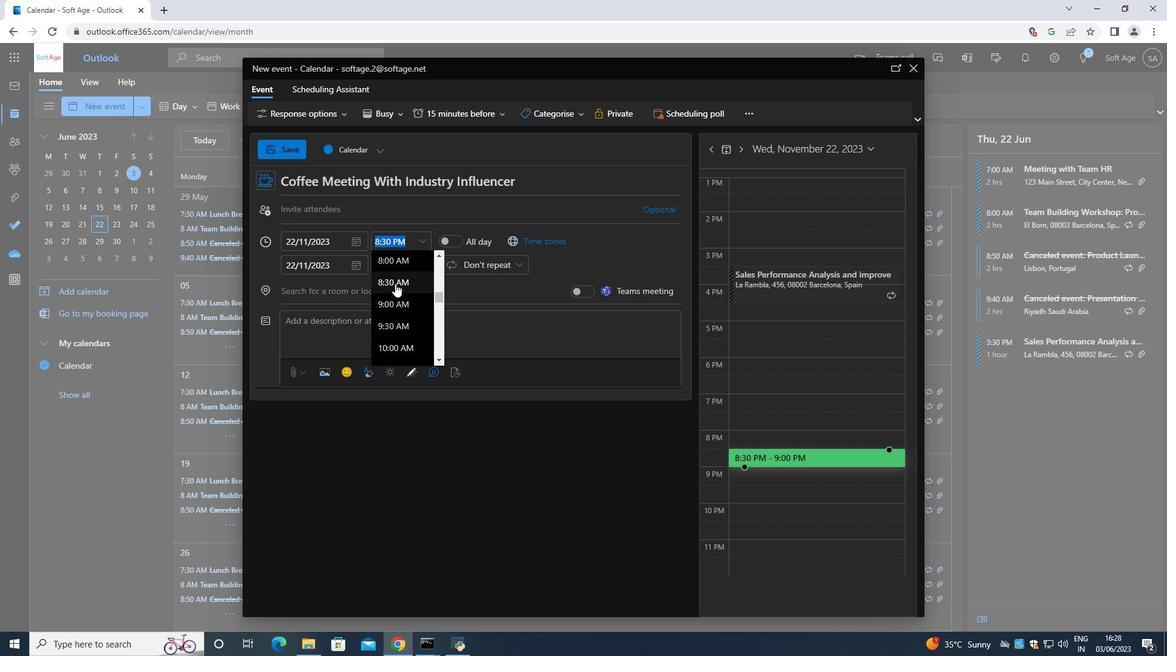 
Action: Mouse moved to (407, 264)
Screenshot: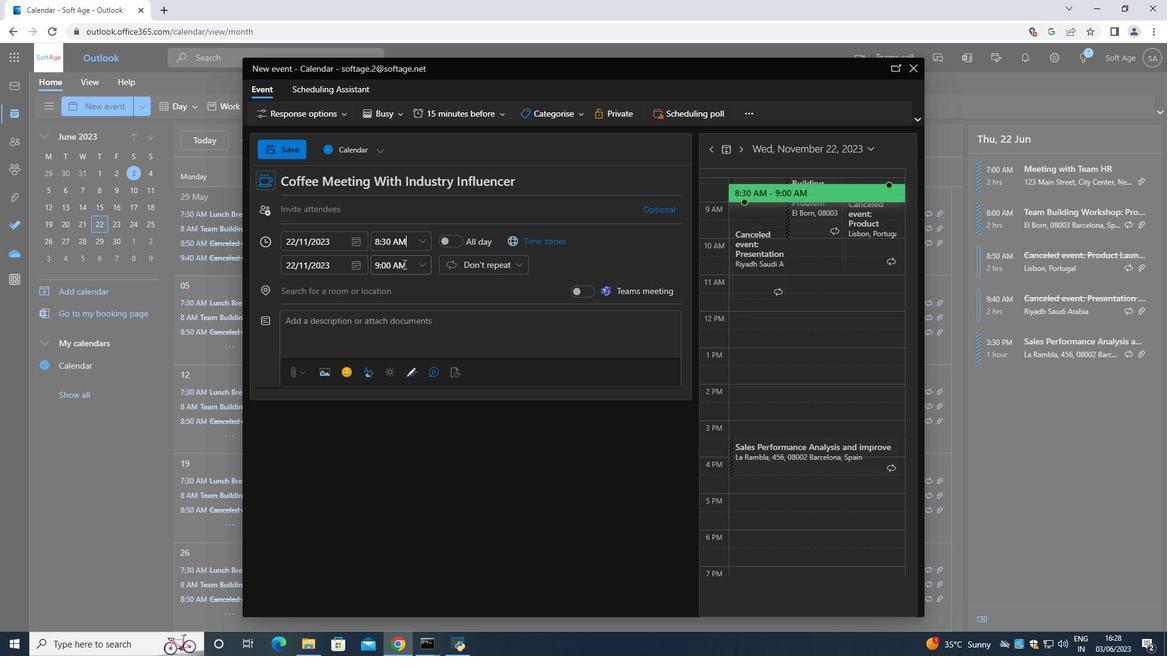 
Action: Mouse pressed left at (407, 264)
Screenshot: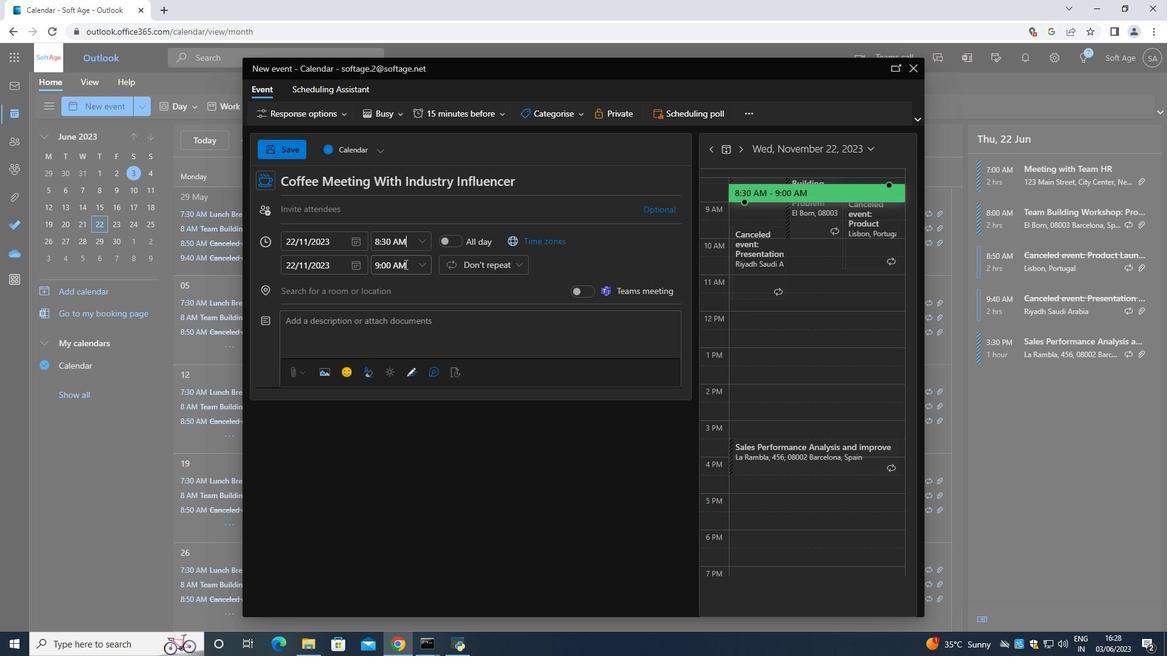
Action: Mouse moved to (424, 270)
Screenshot: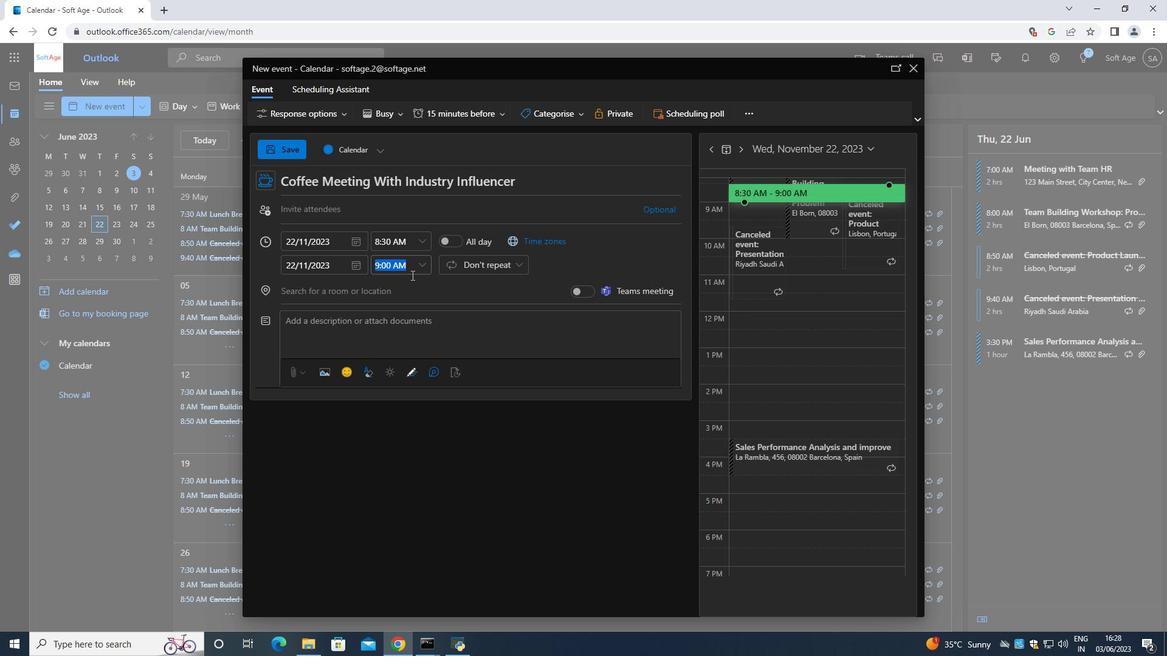 
Action: Mouse pressed left at (424, 270)
Screenshot: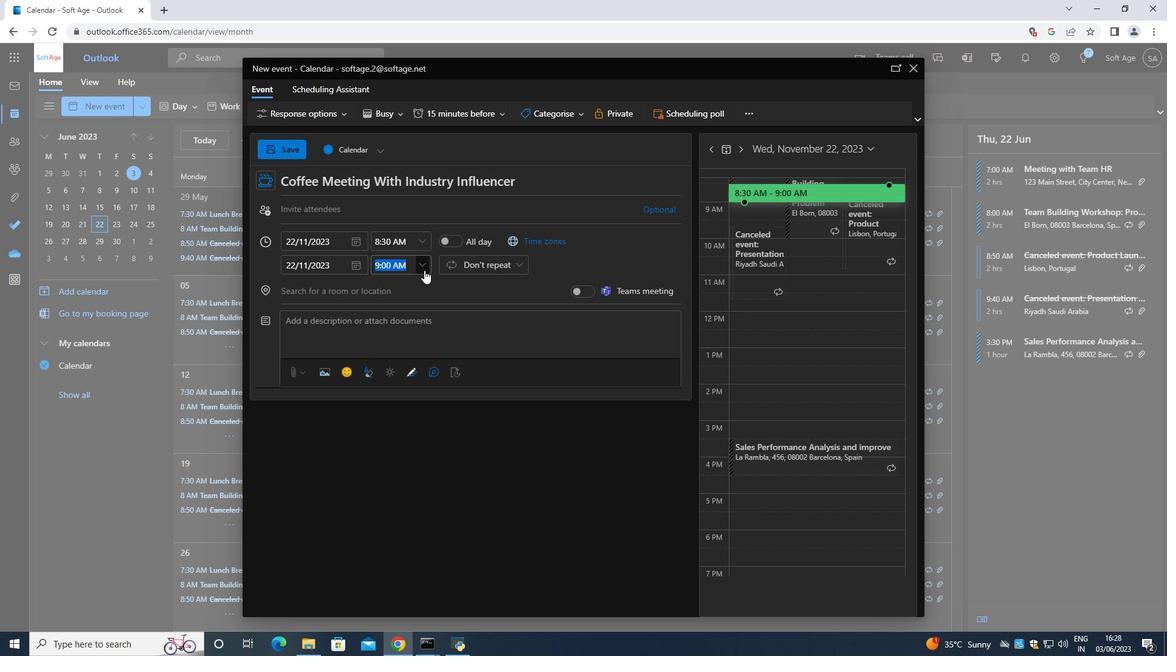 
Action: Mouse moved to (400, 347)
Screenshot: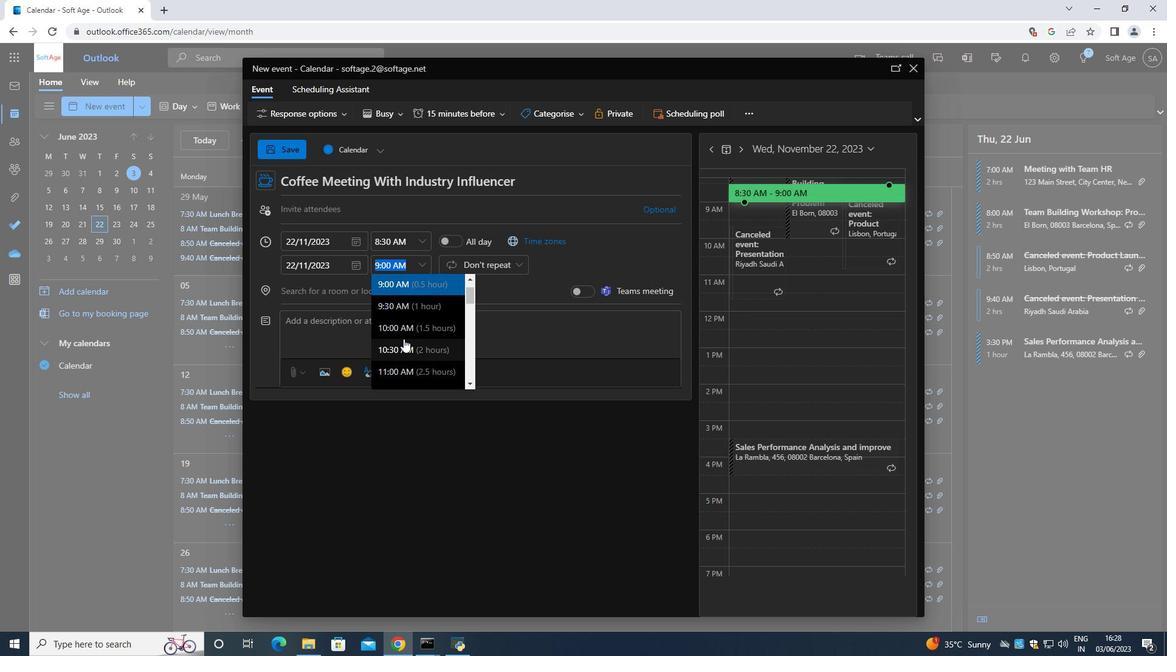 
Action: Mouse pressed left at (400, 347)
Screenshot: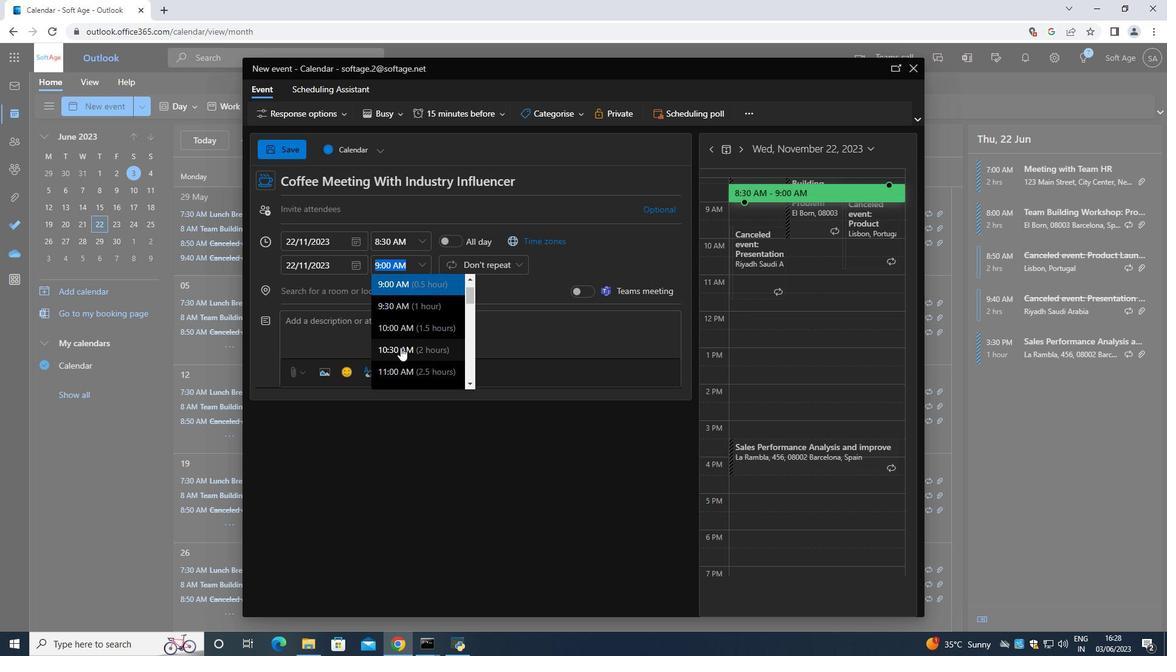 
Action: Mouse moved to (376, 341)
Screenshot: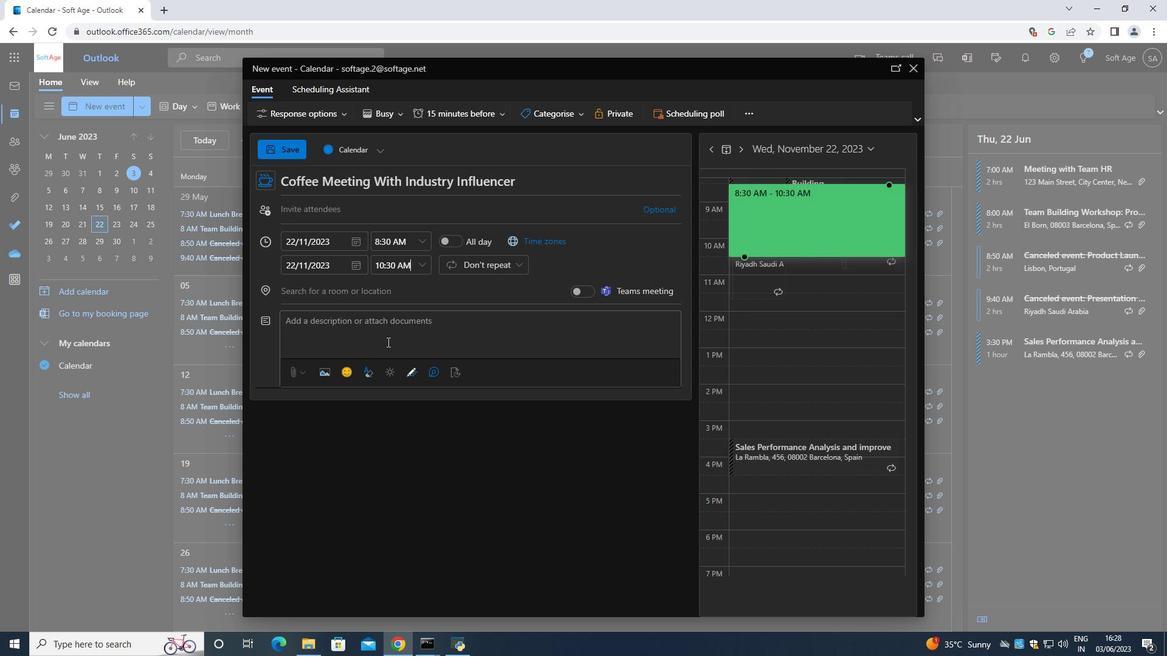 
Action: Mouse pressed left at (376, 341)
Screenshot: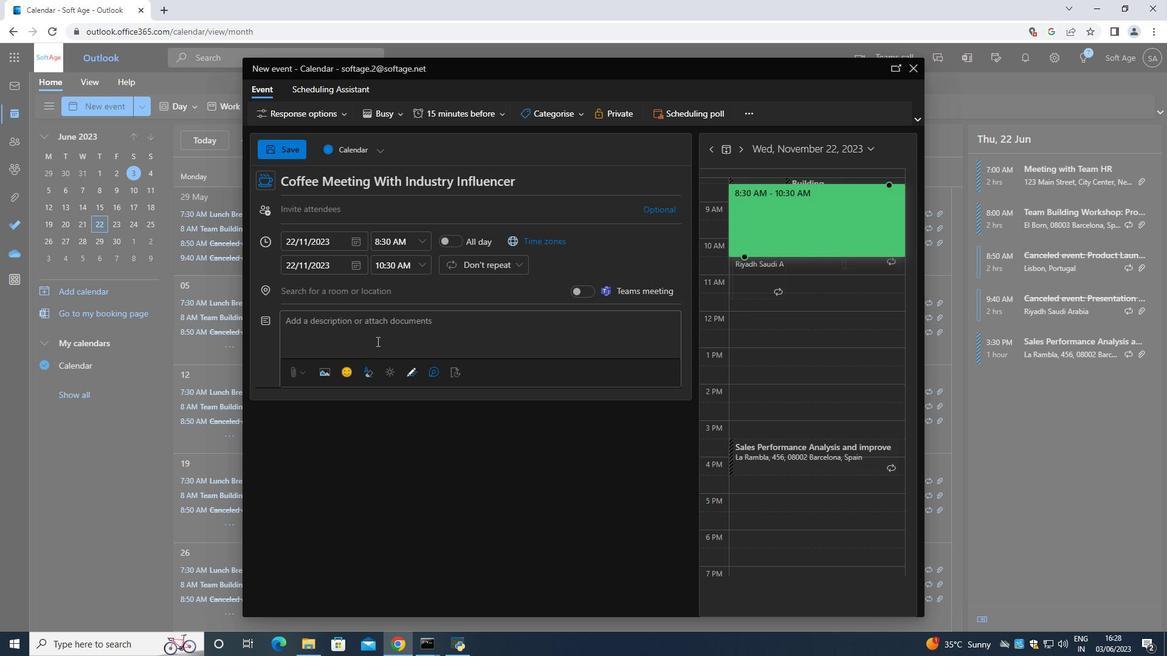 
Action: Mouse moved to (347, 315)
Screenshot: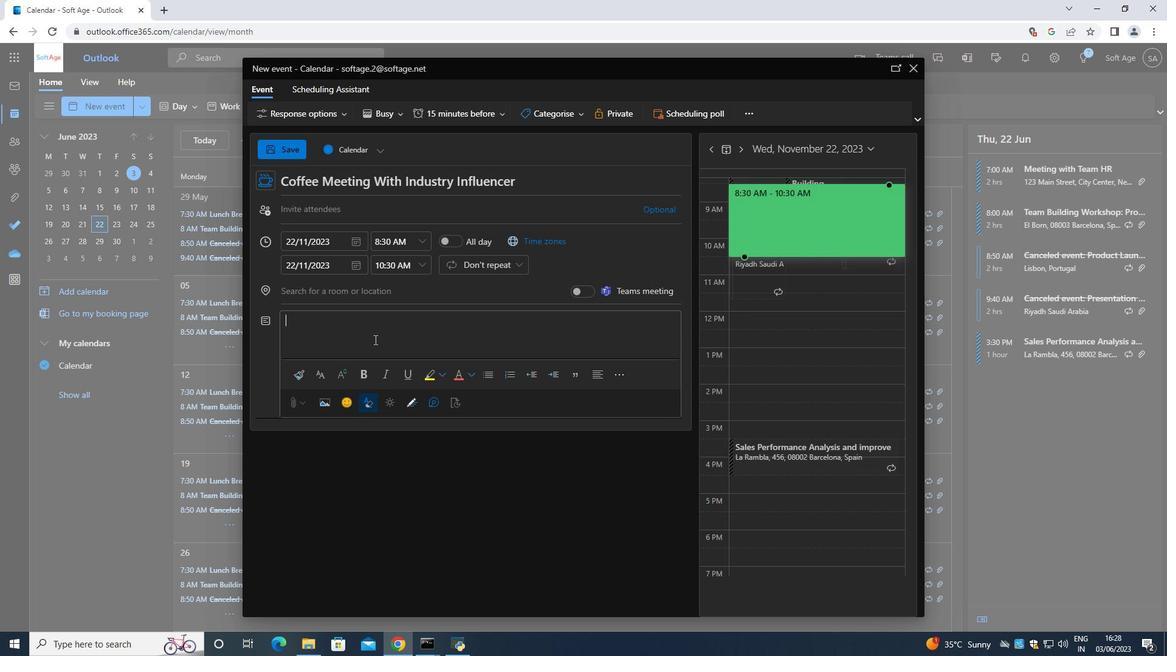 
Action: Key pressed <Key.shift>P
Screenshot: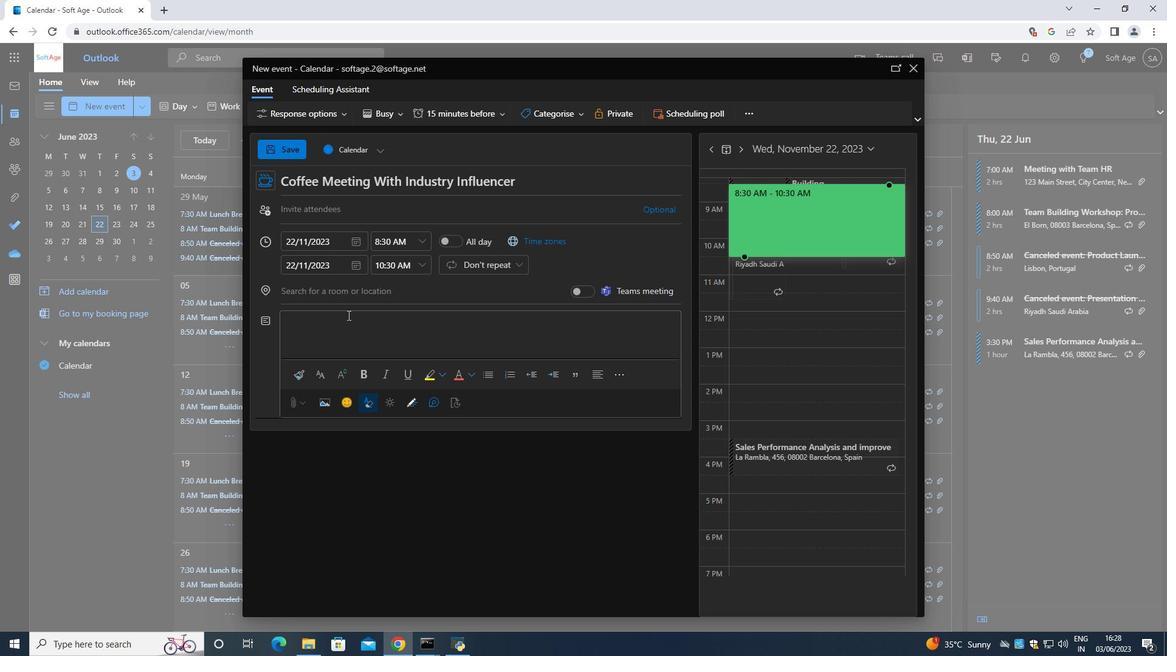 
Action: Mouse moved to (1174, 35)
Screenshot: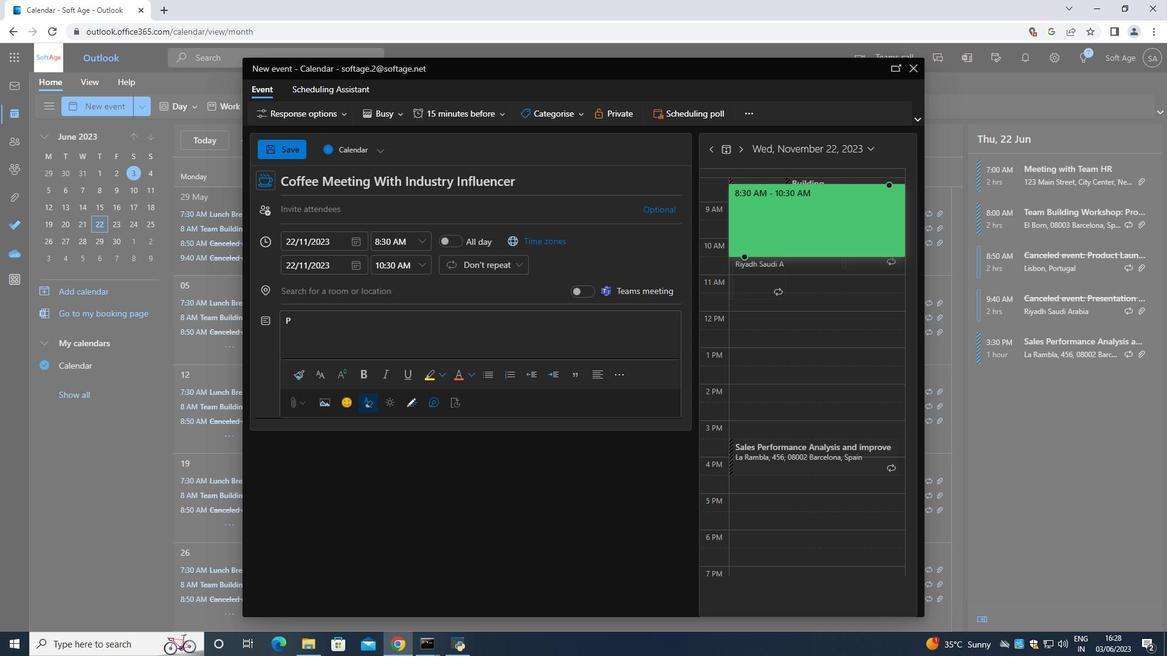 
Action: Key pressed articipants<Key.space>will<Key.space>lear<Key.space>how<Key.space>to<Key.space>provide<Key.space>feedbakr<Key.backspace>e<Key.space><Key.down><Key.left><Key.left><Key.left><Key.left><Key.left><Key.left><Key.left><Key.left><Key.left><Key.left><Key.left><Key.left><Key.left><Key.left><Key.left><Key.left><Key.left><Key.left><Key.left><Key.left><Key.left><Key.left><Key.left><Key.left><Key.left><Key.left><Key.left><Key.right><Key.right><Key.backspace>v<Key.backspace>n<Key.right><Key.right><Key.right><Key.right><Key.right><Key.right><Key.right><Key.right><Key.right><Key.right><Key.right><Key.right><Key.right><Key.right><Key.right><Key.right><Key.right><Key.right><Key.right><Key.right><Key.right><Key.right><Key.right><Key.right><Key.backspace>c<Key.space><Key.backspace><Key.backspace><Key.backspace>ck<Key.space>and<Key.space>constructive<Key.space>critivis
Screenshot: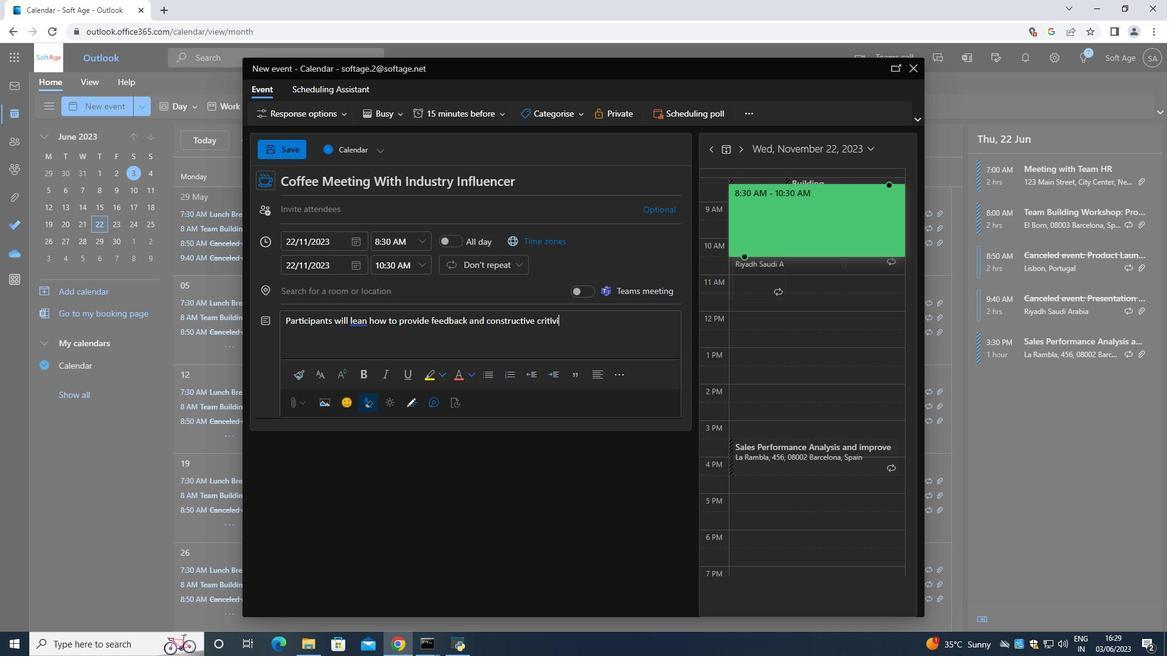 
Action: Mouse moved to (1174, 35)
Screenshot: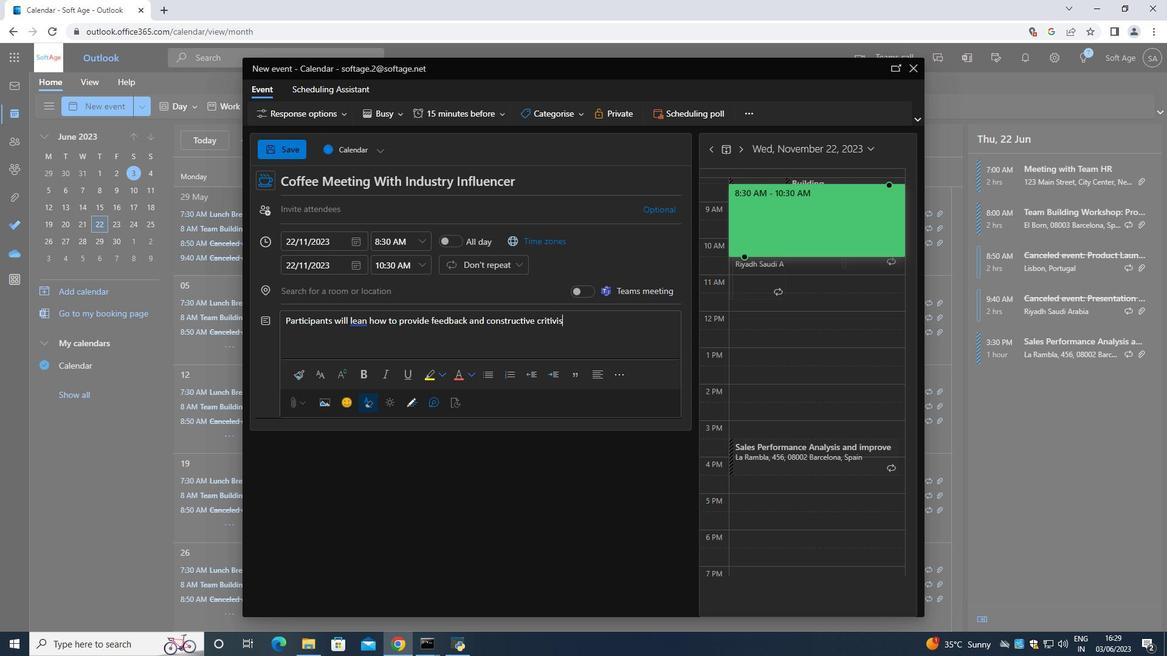 
Action: Key pressed m<Key.space>in<Key.space>a<Key.space>constructive<Key.space>and<Key.space>respectful<Key.space>manner,<Key.space><Key.backspace><Key.right><Key.left><Key.left>0<Key.right><Key.backspace><Key.backspace>.<Key.space><Key.shift>Thw<Key.backspace>eu<Key.backspace>y<Key.space>will<Key.space>pracctice<Key.space>giving<Key.space>and<Key.space>respecfu<Key.backspace><Key.backspace>tful<Key.space><Key.left><Key.left><Key.left><Key.left><Key.left><Key.left><Key.left><Key.left><Key.left><Key.left><Key.left><Key.left><Key.left><Key.left><Key.left><Key.left><Key.left><Key.left><Key.left><Key.left><Key.left><Key.left><Key.left><Key.left><Key.left><Key.left><Key.left><Key.backspace><Key.right><Key.right><Key.right><Key.right><Key.right><Key.right><Key.right><Key.right><Key.right><Key.right><Key.right><Key.right><Key.right><Key.right><Key.right><Key.right><Key.right><Key.right><Key.right><Key.right><Key.right><Key.right><Key.right><Key.right><Key.right><Key.right><Key.space>manner<Key.space><Key.backspace><Key.backspace><Key.backspace><Key.backspace><Key.backspace><Key.backspace><Key.backspace><Key.backspace><Key.backspace><Key.backspace><Key.backspace><Key.backspace><Key.backspace><Key.backspace><Key.backspace><Key.backspace><Key.backspace>receiving<Key.space>feedback<Key.space>f<Key.left><Key.left><Key.left><Key.left><Key.left><Key.left><Key.left><Key.left><Key.left><Key.left><Key.left><Key.left><Key.left><Key.left><Key.left><Key.left><Key.left><Key.left><Key.left><Key.left><Key.backspace><Key.right><Key.right><Key.right><Key.right><Key.right><Key.right><Key.right><Key.right><Key.right><Key.right><Key.right><Key.right><Key.right><Key.right><Key.right><Key.right><Key.right><Key.right><Key.right><Key.up><Key.right><Key.left><Key.left><Key.right><Key.right><Key.right><Key.backspace>c<Key.down><Key.left>ocusing<Key.space>on<Key.space>spcific<Key.space>behaviors<Key.space>and<Key.space>outcomes,a<Key.backspace><Key.space>and<Key.space>offering<Key.space>suggestions<Key.space>for<Key.space>improvement.
Screenshot: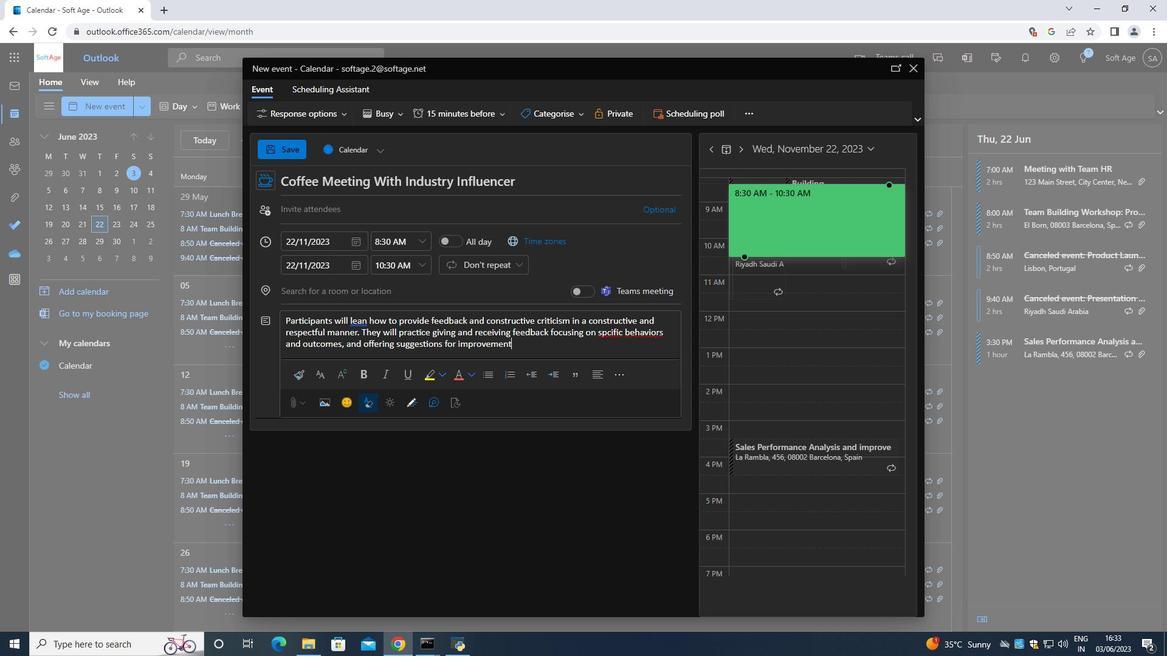 
Action: Mouse moved to (605, 333)
Screenshot: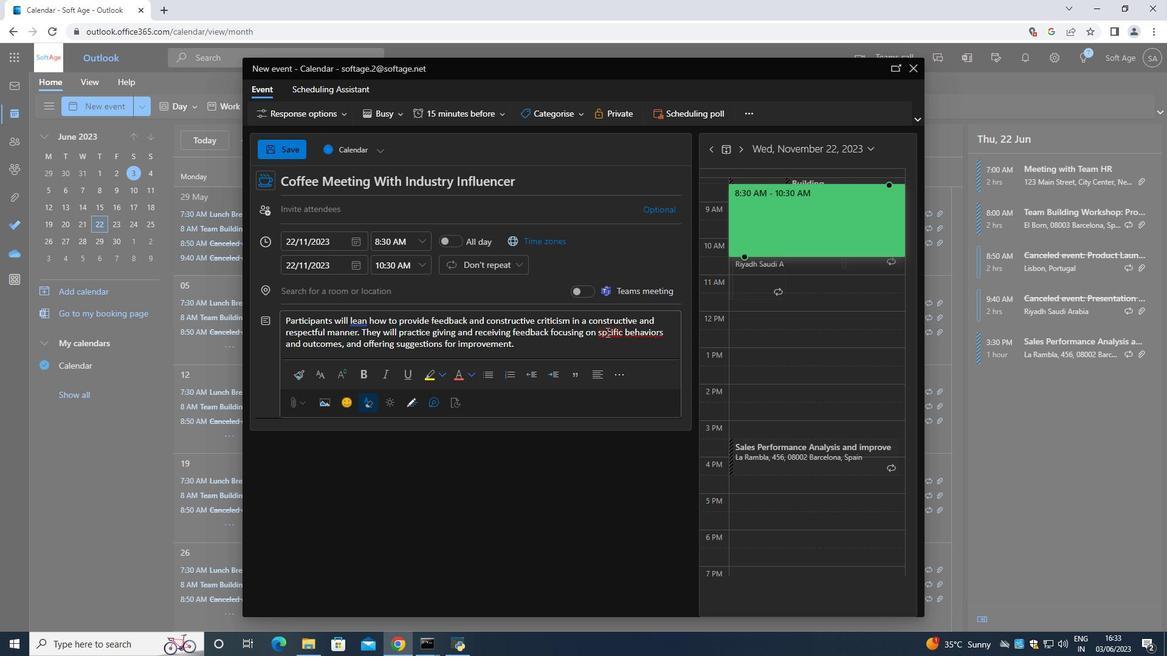 
Action: Mouse pressed left at (605, 333)
Screenshot: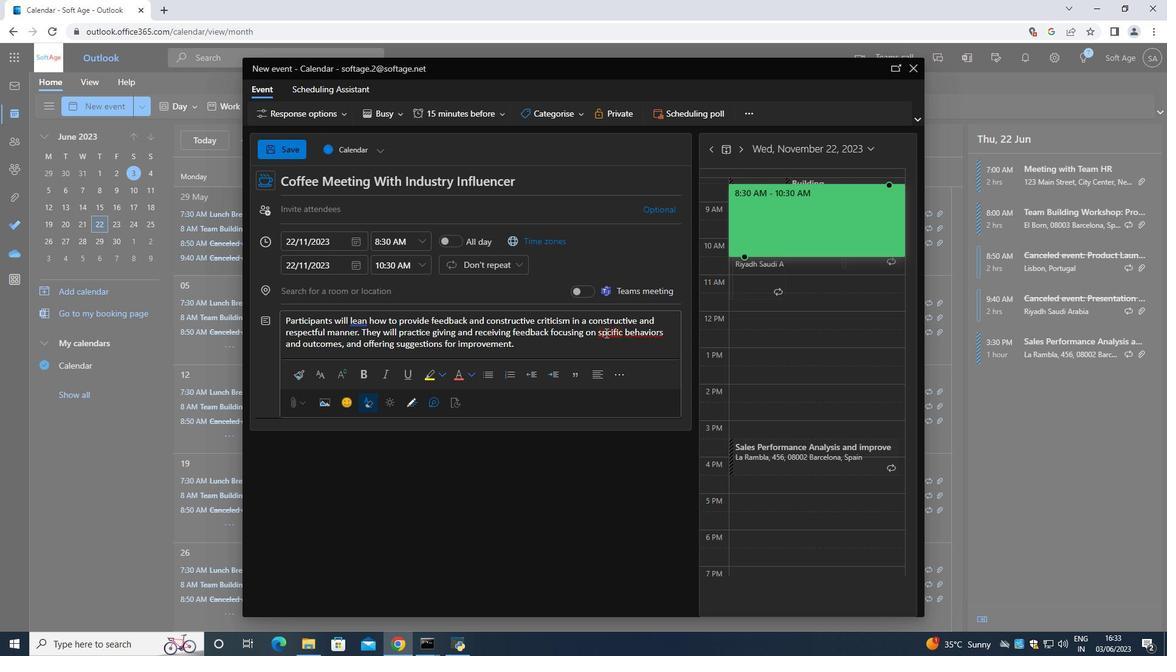 
Action: Key pressed e
Screenshot: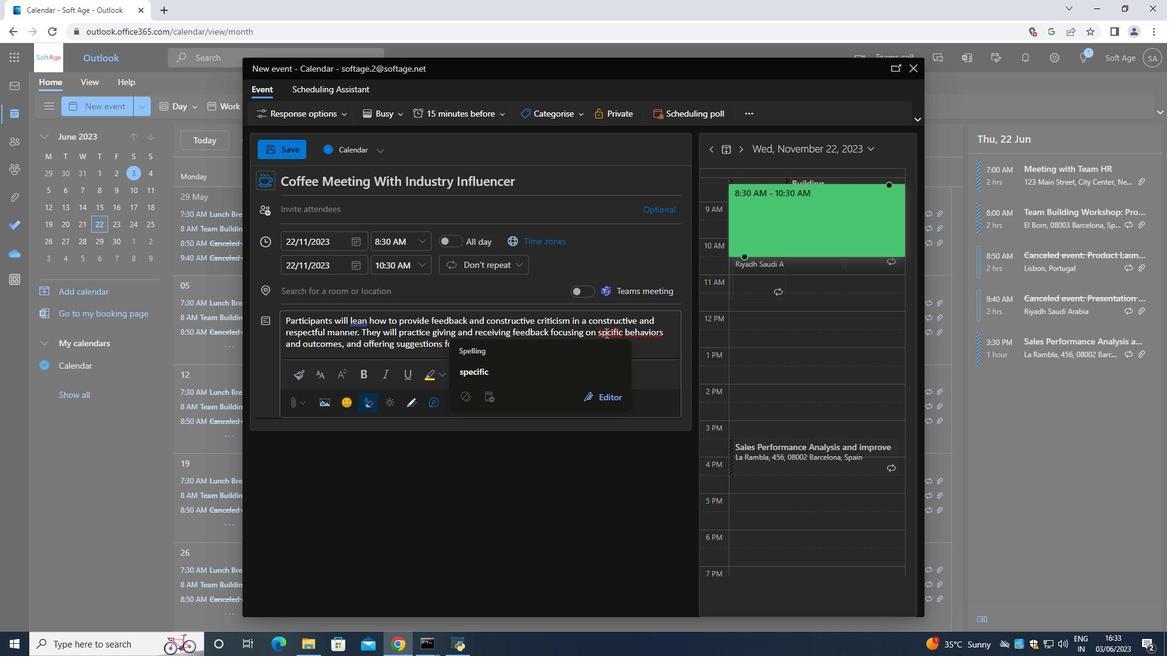 
Action: Mouse moved to (555, 116)
Screenshot: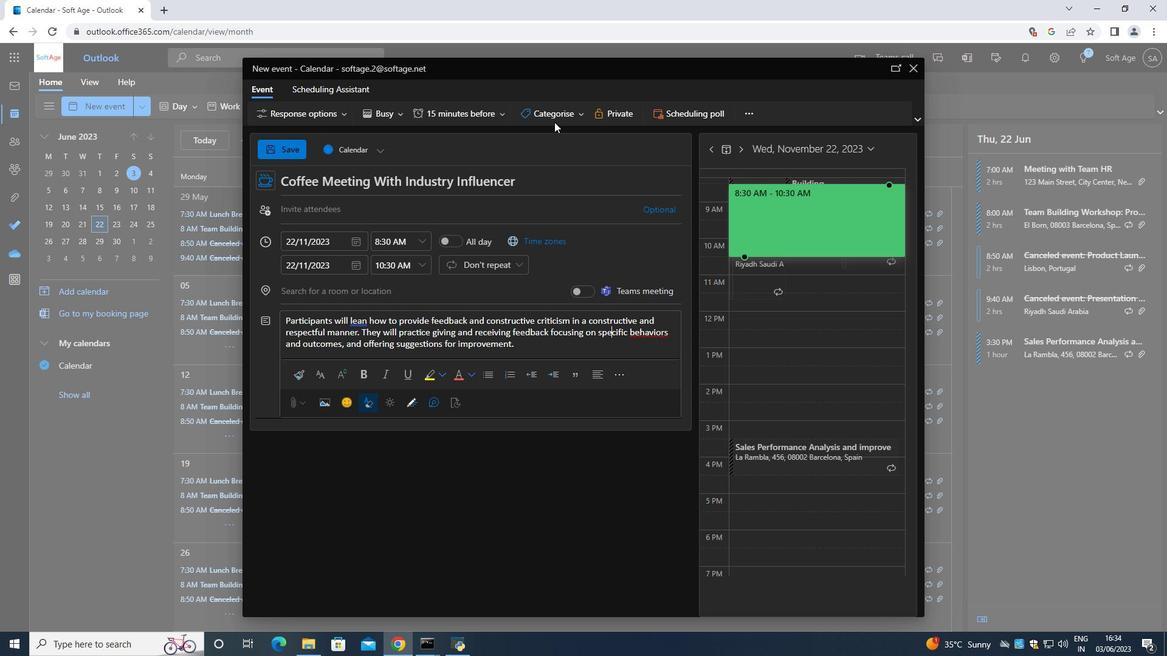 
Action: Mouse pressed left at (555, 116)
Screenshot: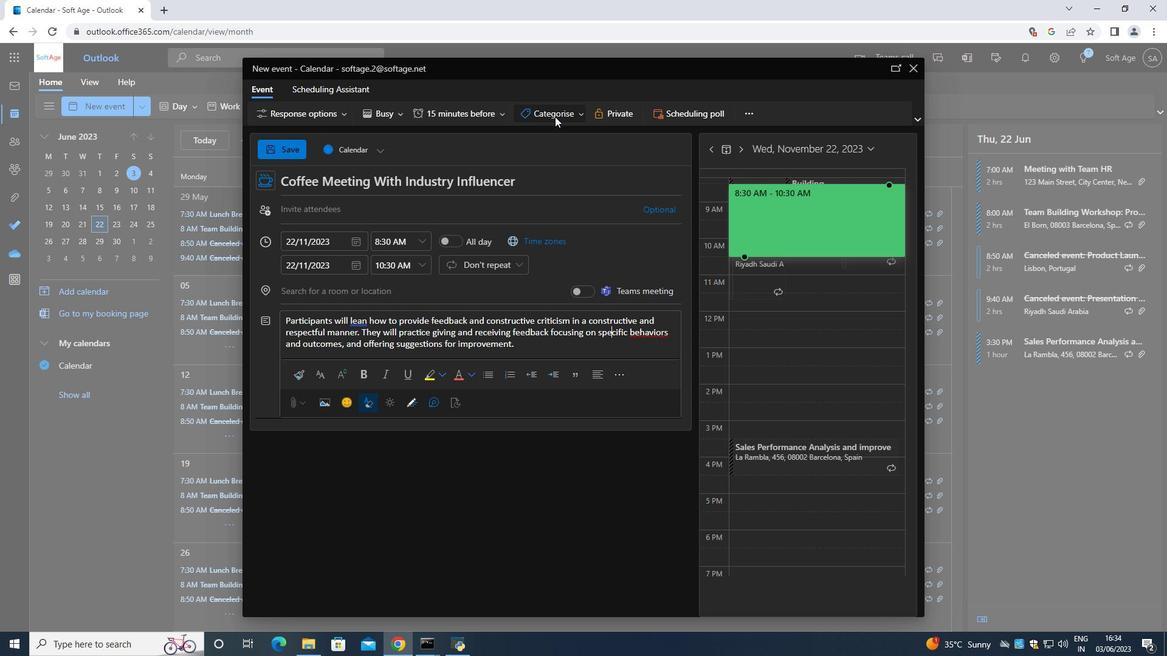 
Action: Mouse moved to (555, 219)
Screenshot: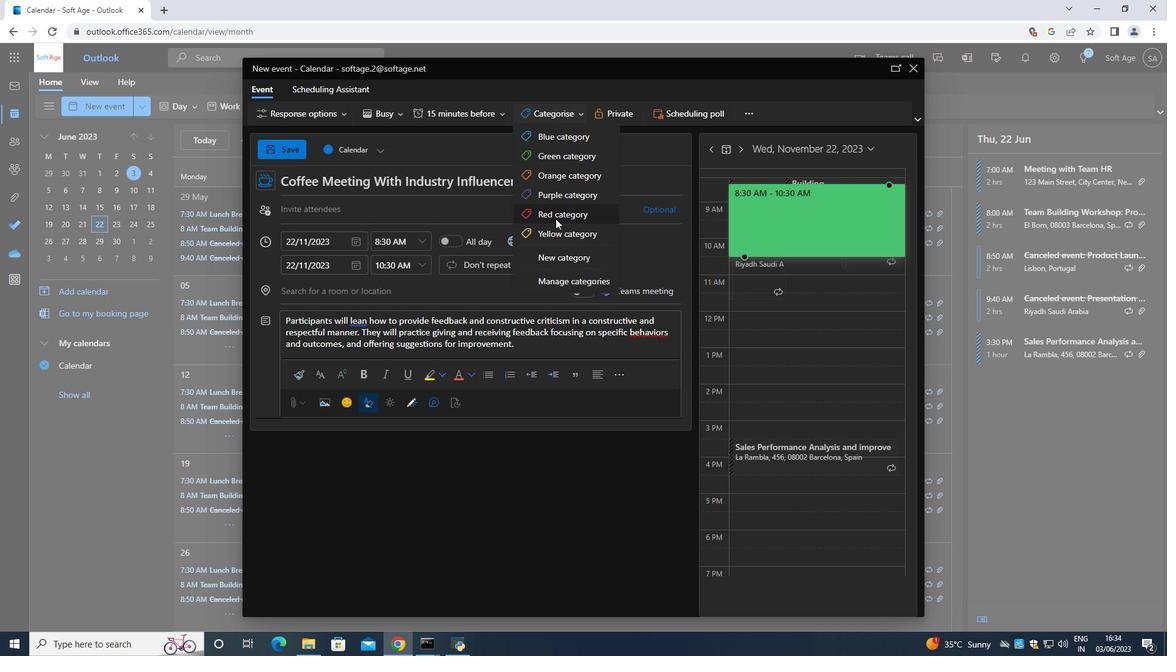 
Action: Mouse pressed left at (555, 219)
Screenshot: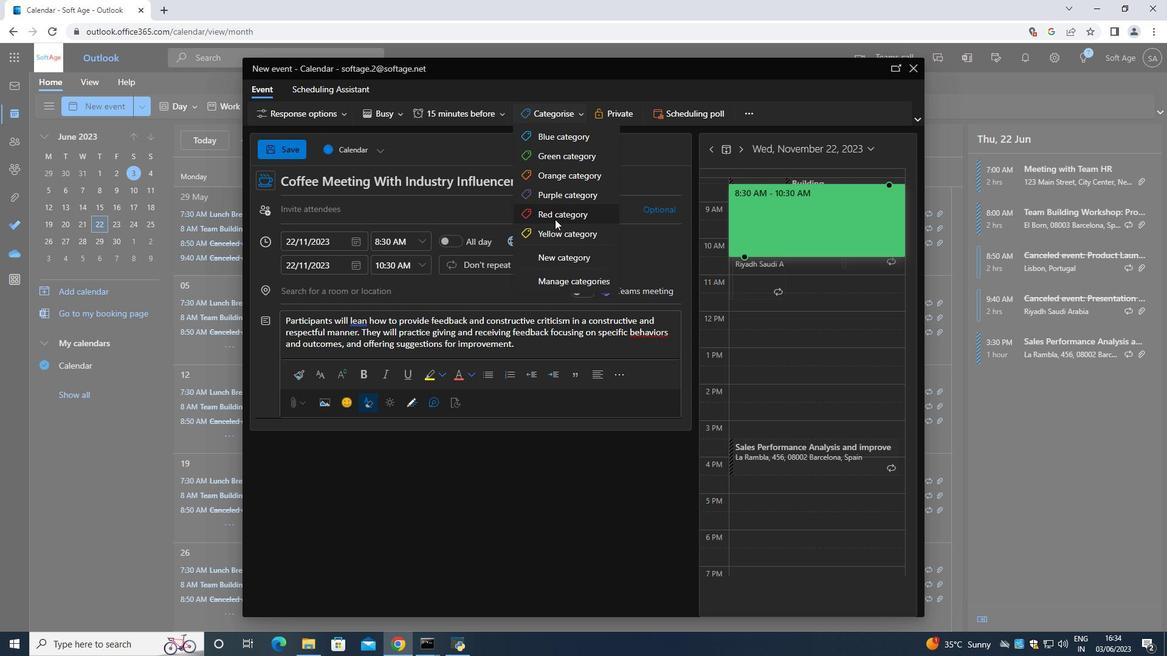 
Action: Mouse moved to (423, 296)
Screenshot: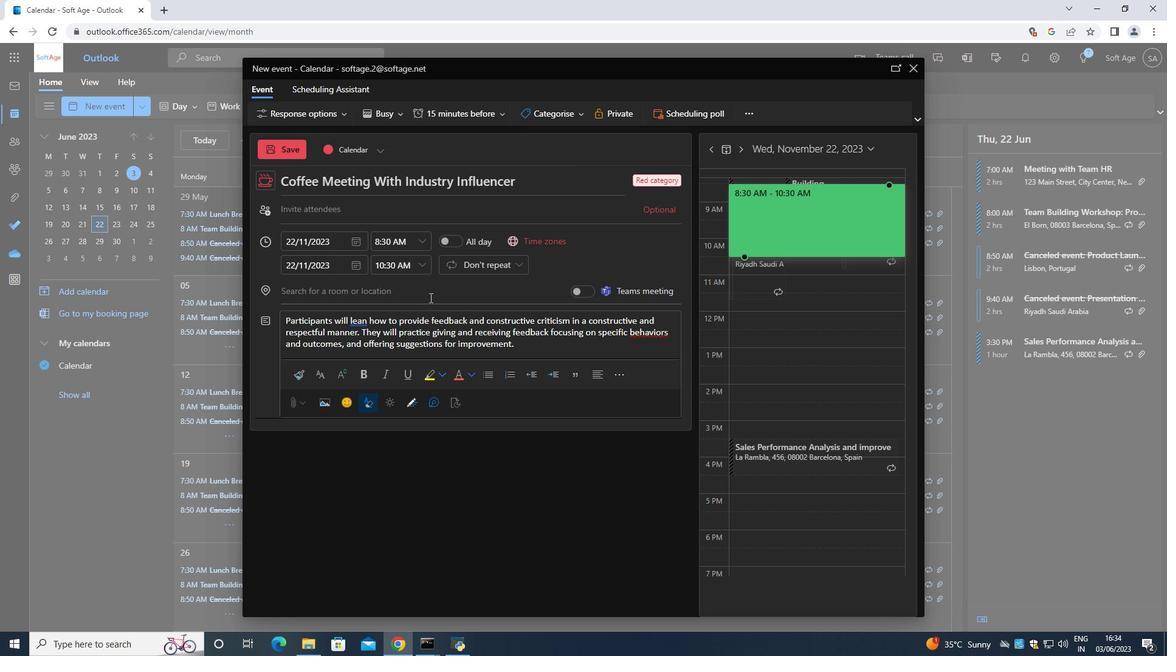 
Action: Mouse pressed left at (423, 296)
Screenshot: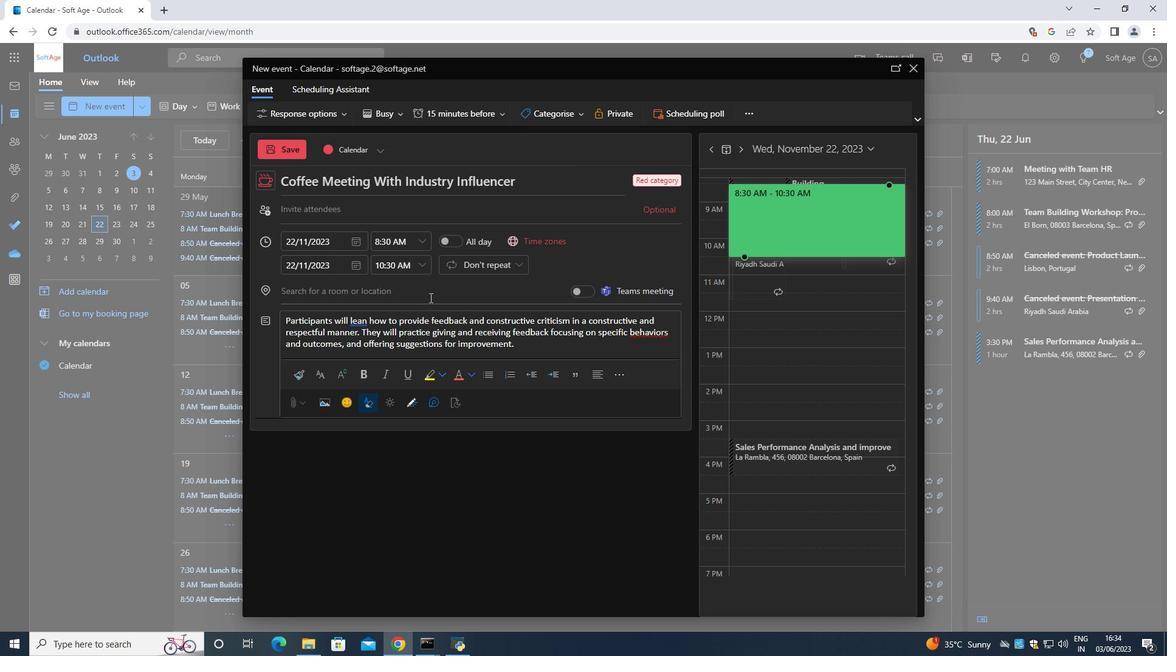 
Action: Mouse moved to (406, 289)
Screenshot: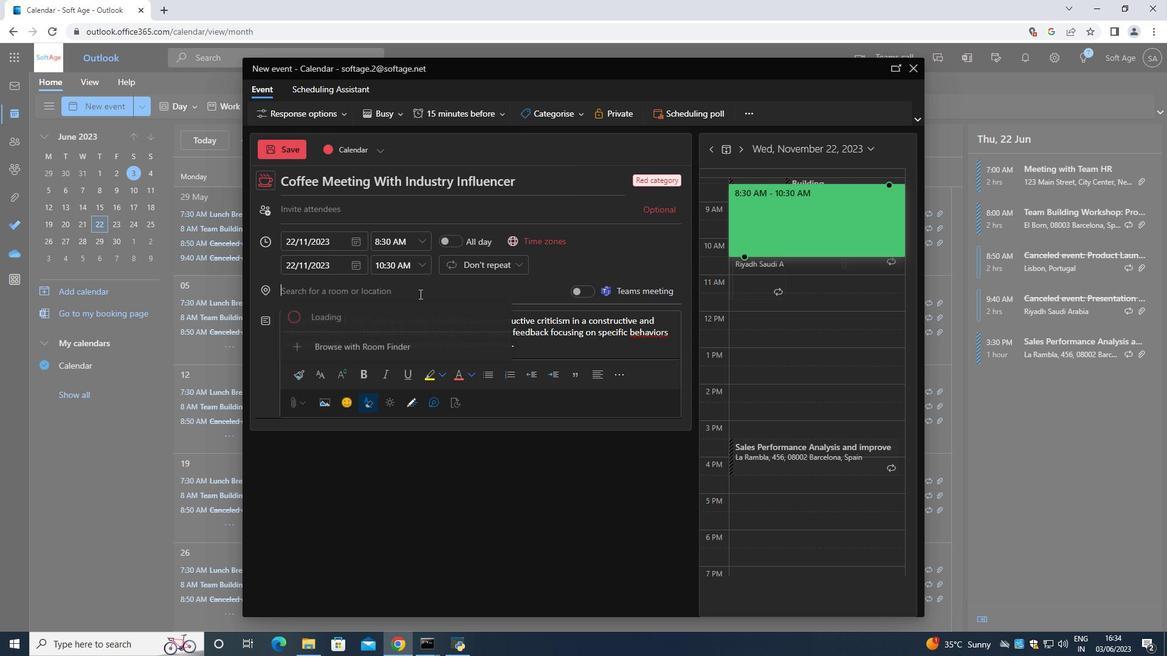 
Action: Key pressed <Key.shift>Softage.10<Key.shift>@so<Key.backspace><Key.backspace><Key.backspace><Key.backspace><Key.backspace><Key.backspace>.1
Screenshot: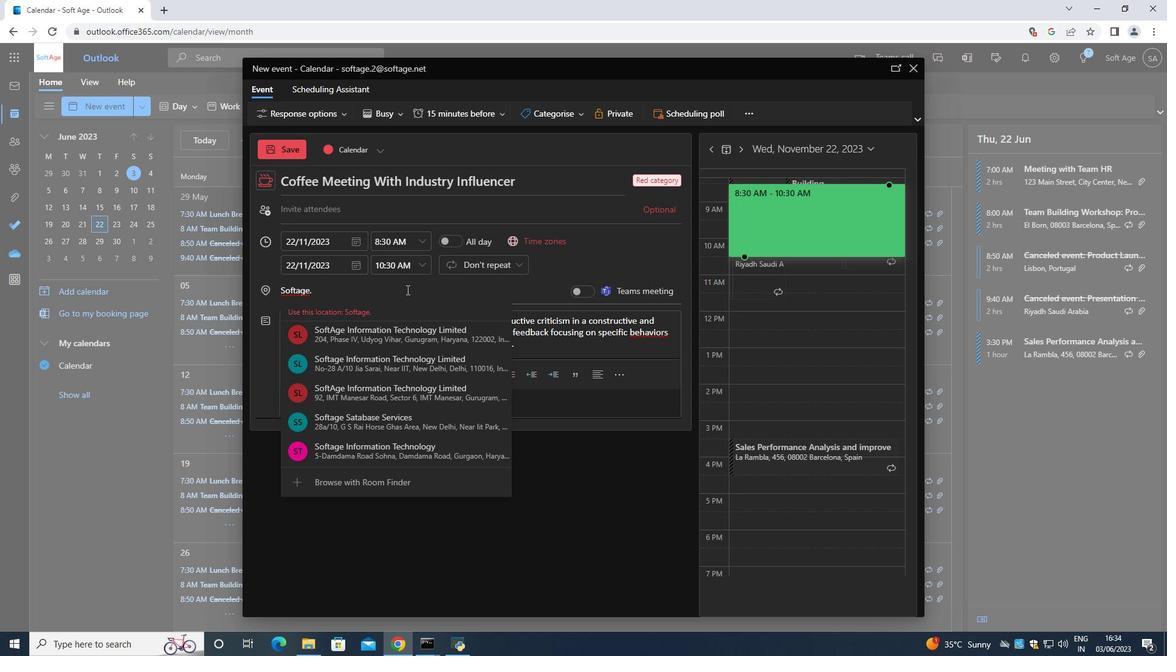 
Action: Mouse moved to (406, 289)
Screenshot: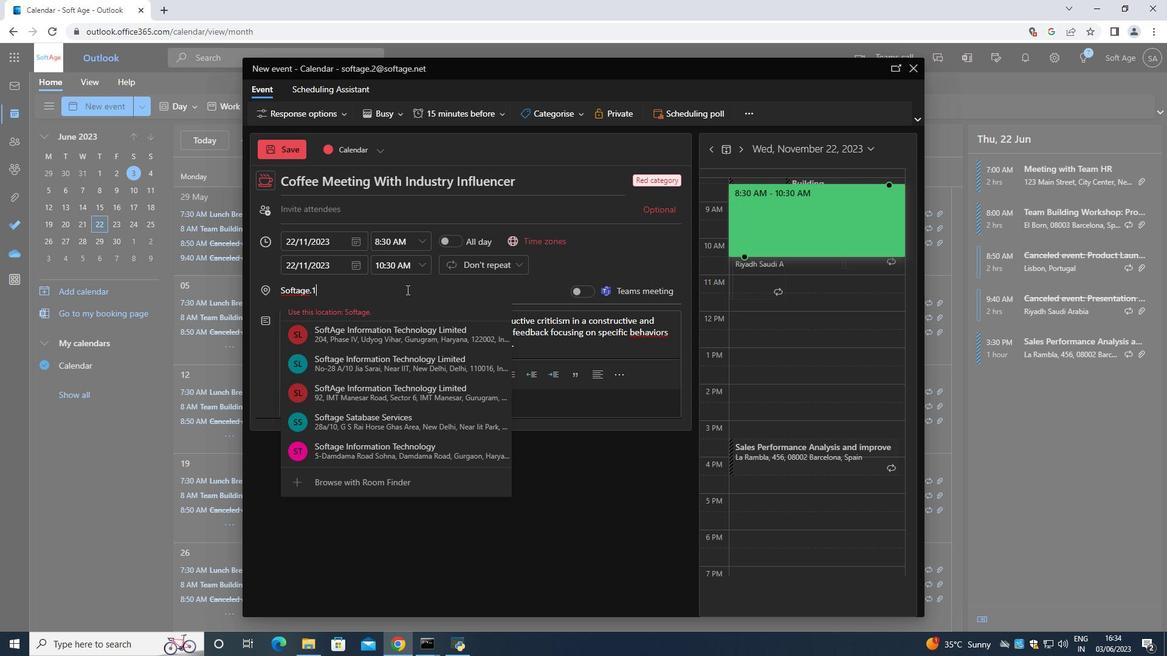 
Action: Key pressed 0<Key.backspace><Key.backspace><Key.backspace><Key.backspace><Key.backspace><Key.backspace><Key.backspace><Key.backspace><Key.backspace><Key.backspace><Key.backspace><Key.backspace><Key.backspace><Key.backspace><Key.backspace><Key.backspace><Key.backspace><Key.backspace><Key.backspace><Key.backspace>987<Key.space><Key.shift><Key.shift><Key.shift><Key.shift><Key.shift><Key.shift>White<Key.space><Key.shift>Desert<Key.space>,<Key.space><Key.shift>Farafra<Key.space>,<Key.space><Key.shift>Egypt
Screenshot: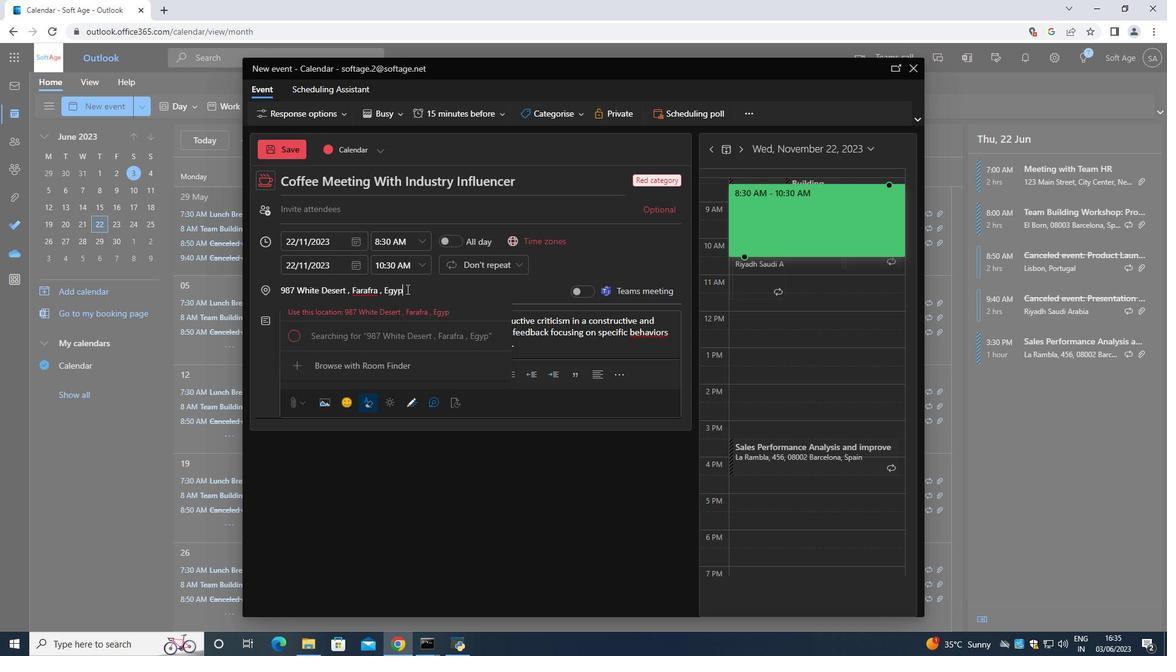 
Action: Mouse moved to (351, 197)
Screenshot: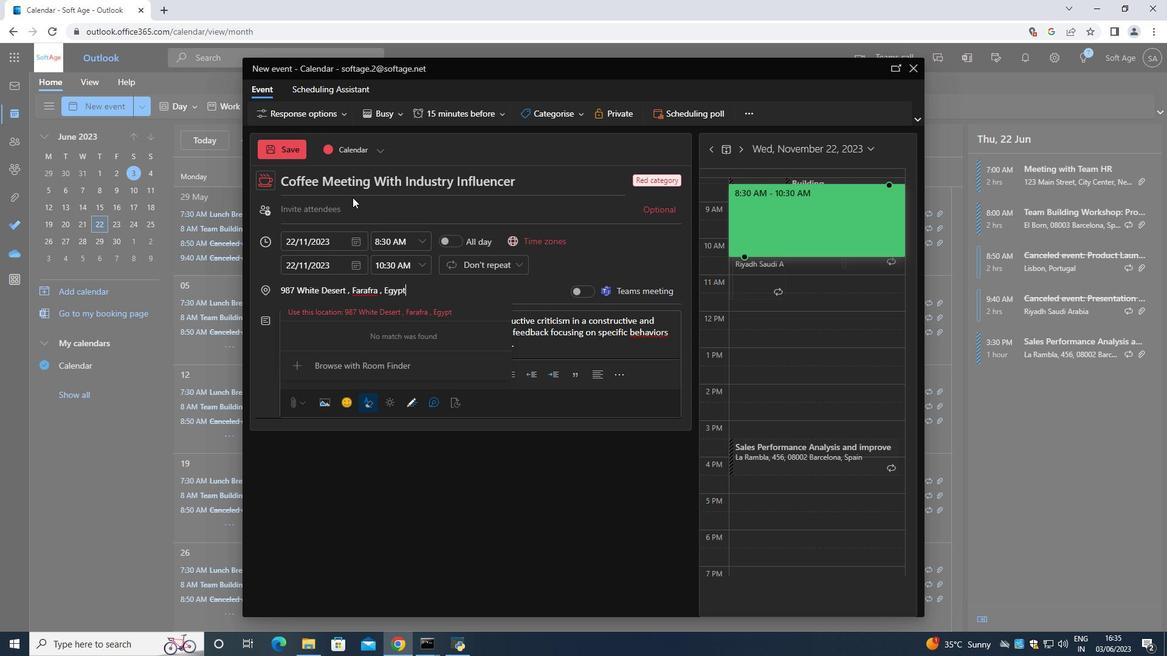 
Action: Mouse pressed left at (351, 197)
Screenshot: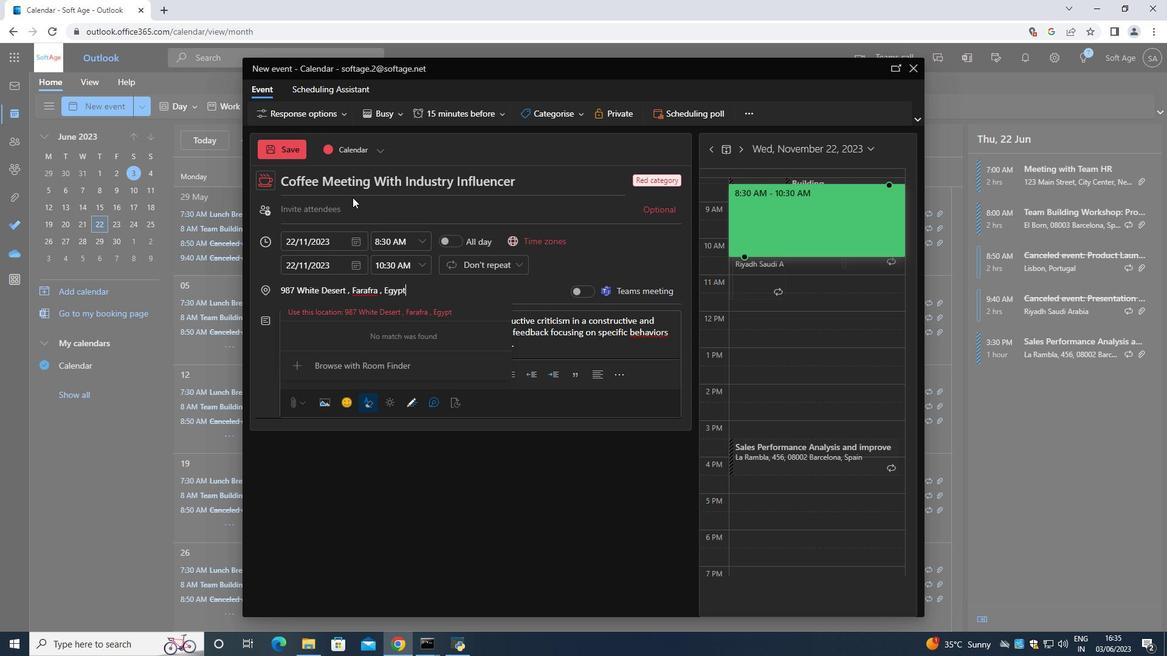 
Action: Key pressed <Key.shift>Softage
Screenshot: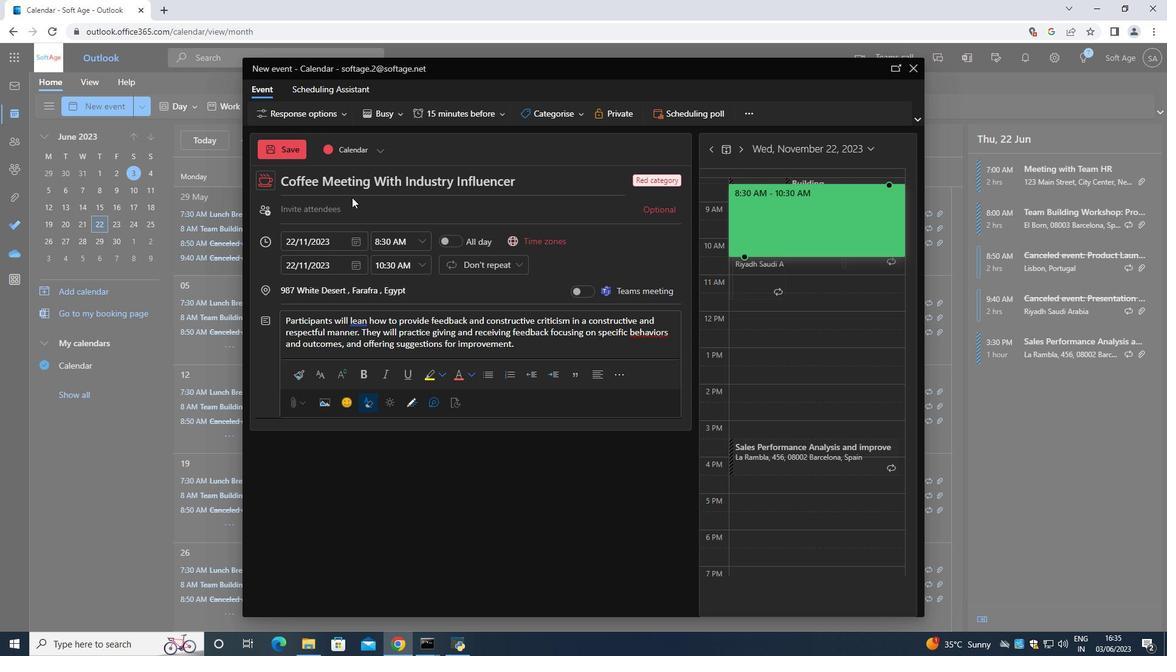 
Action: Mouse moved to (302, 204)
Screenshot: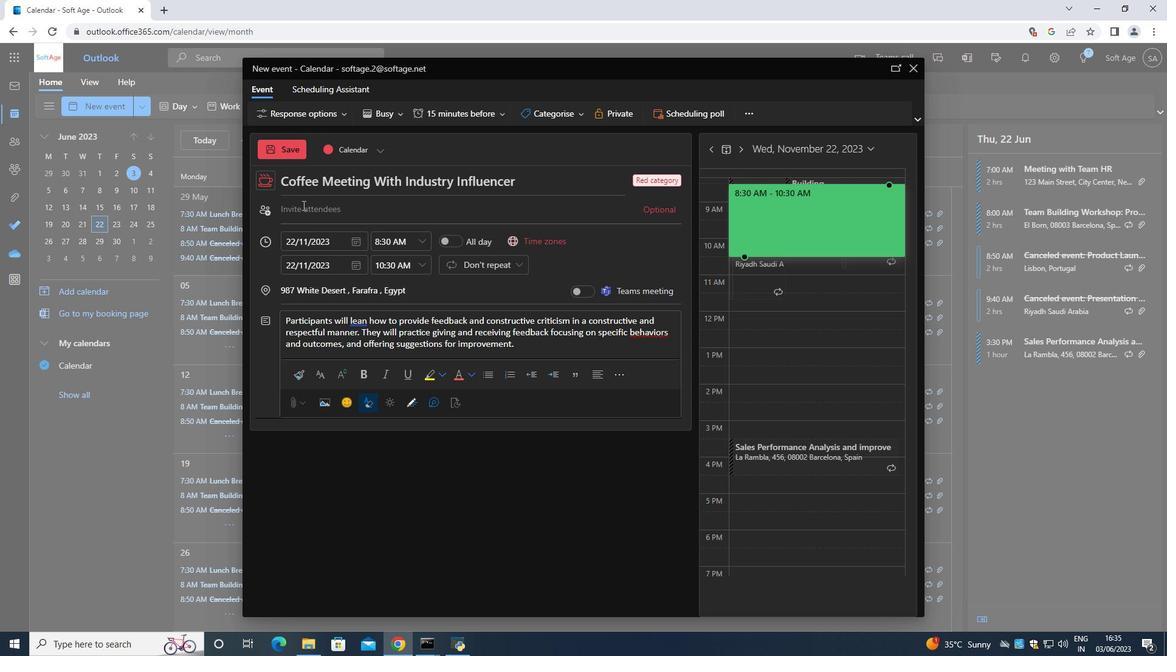 
Action: Mouse pressed left at (302, 204)
Screenshot: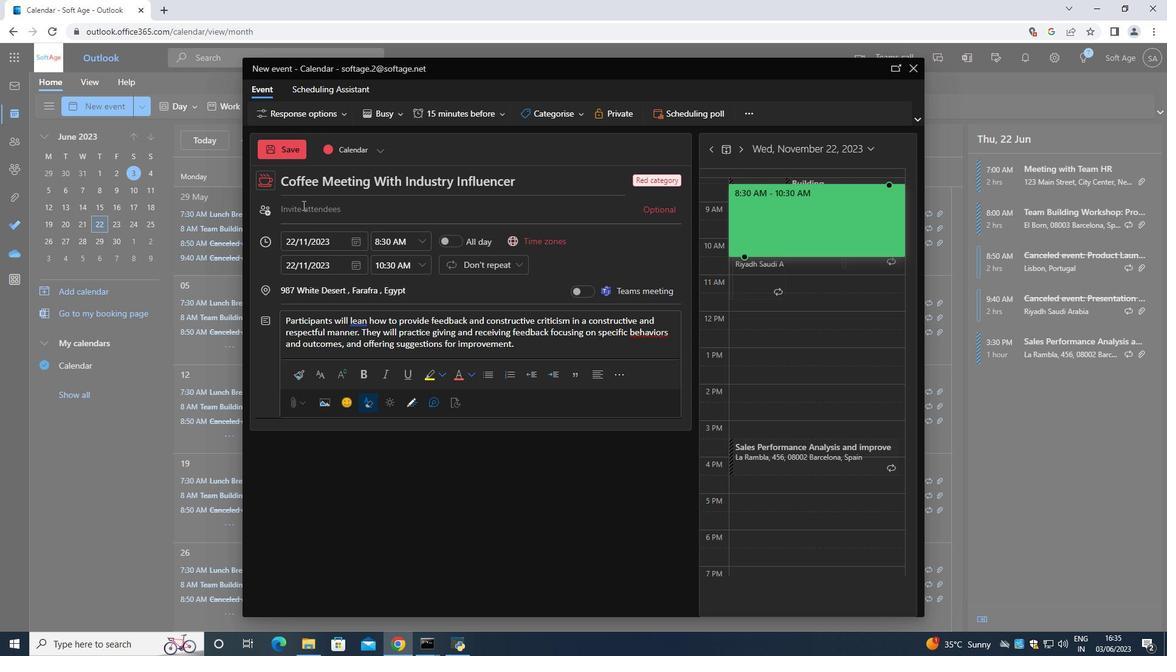 
Action: Mouse moved to (293, 204)
Screenshot: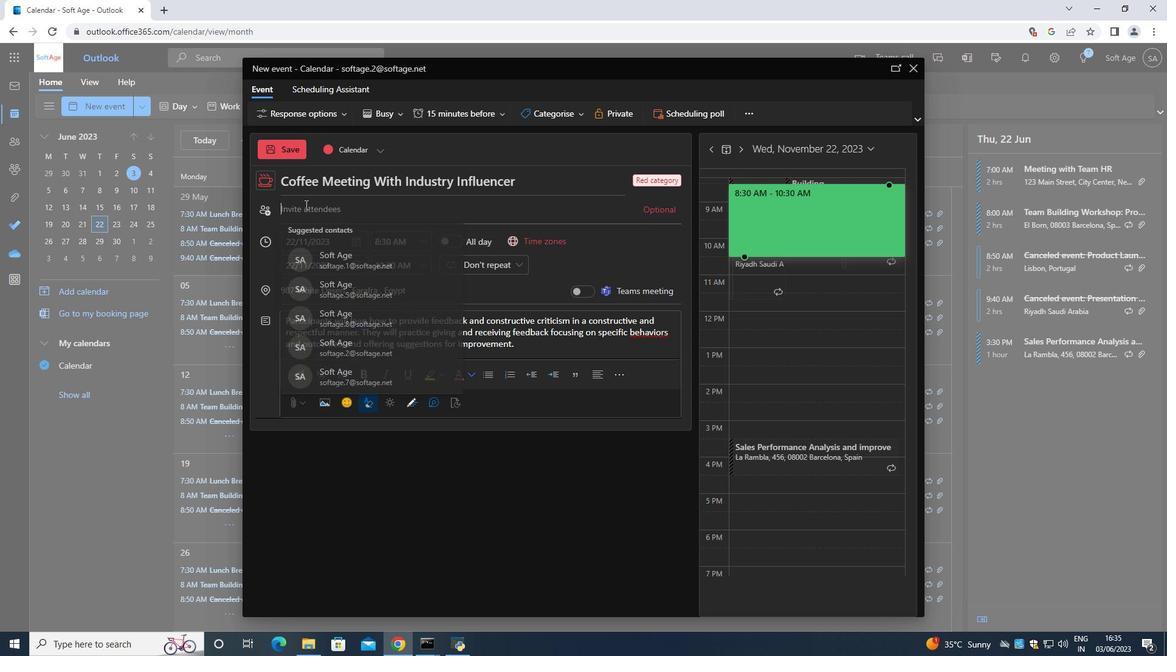 
Action: Key pressed <Key.shift>Sod<Key.backspace>ftagg<Key.backspace>e.10<Key.shift>@
Screenshot: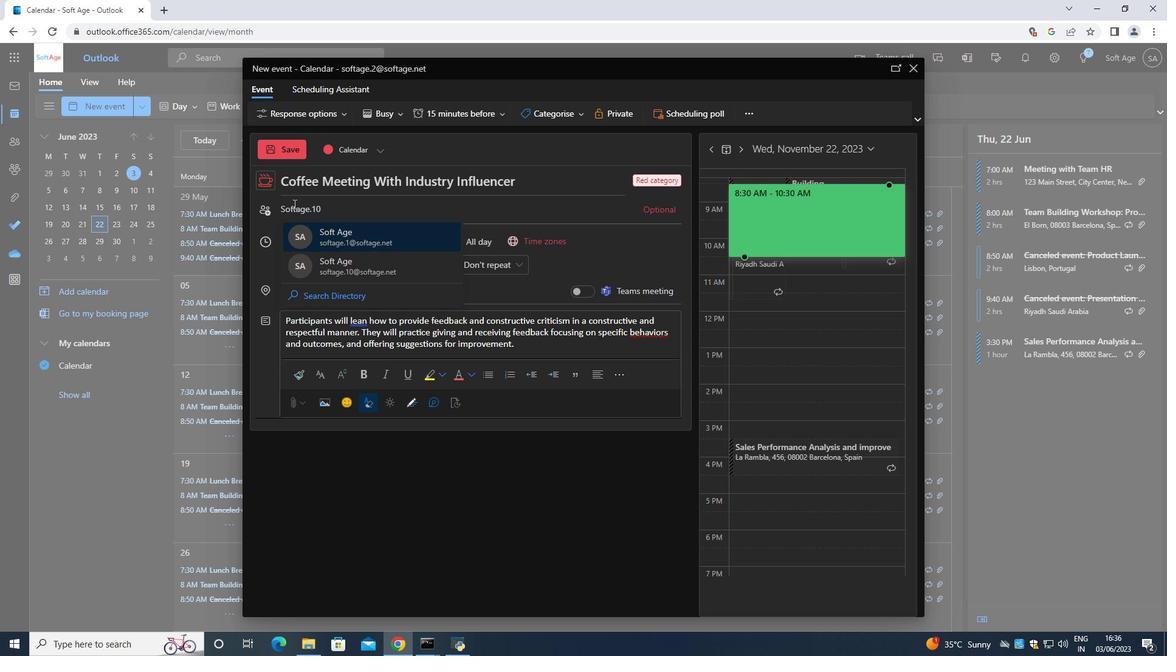 
Action: Mouse moved to (342, 255)
Screenshot: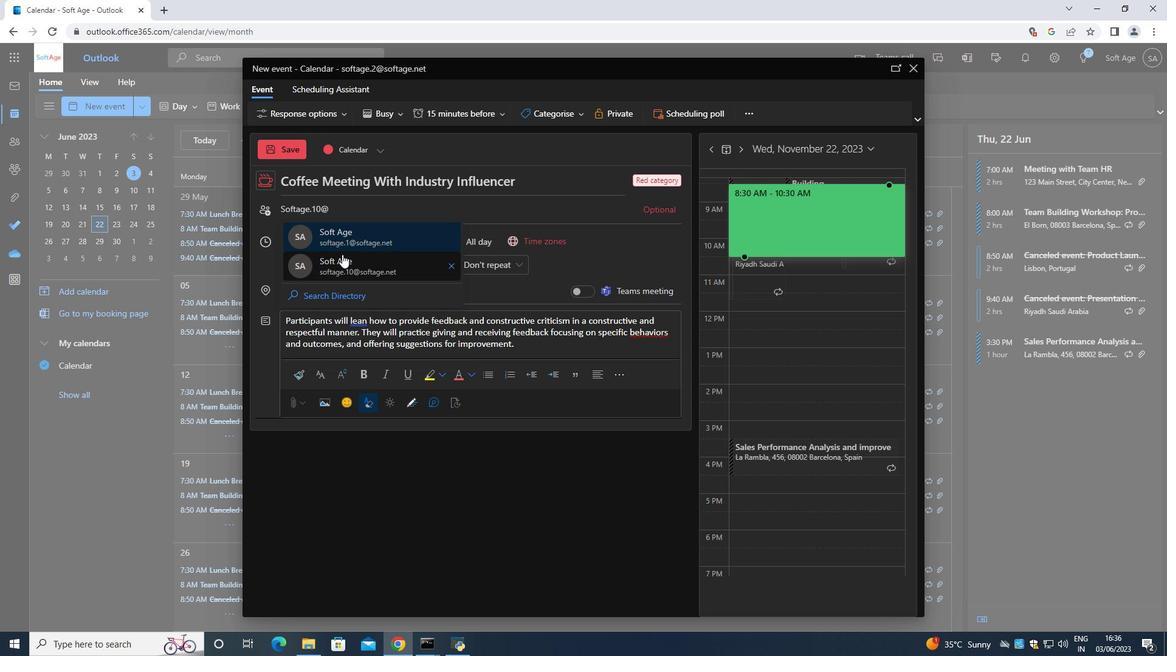 
Action: Mouse pressed left at (342, 255)
Screenshot: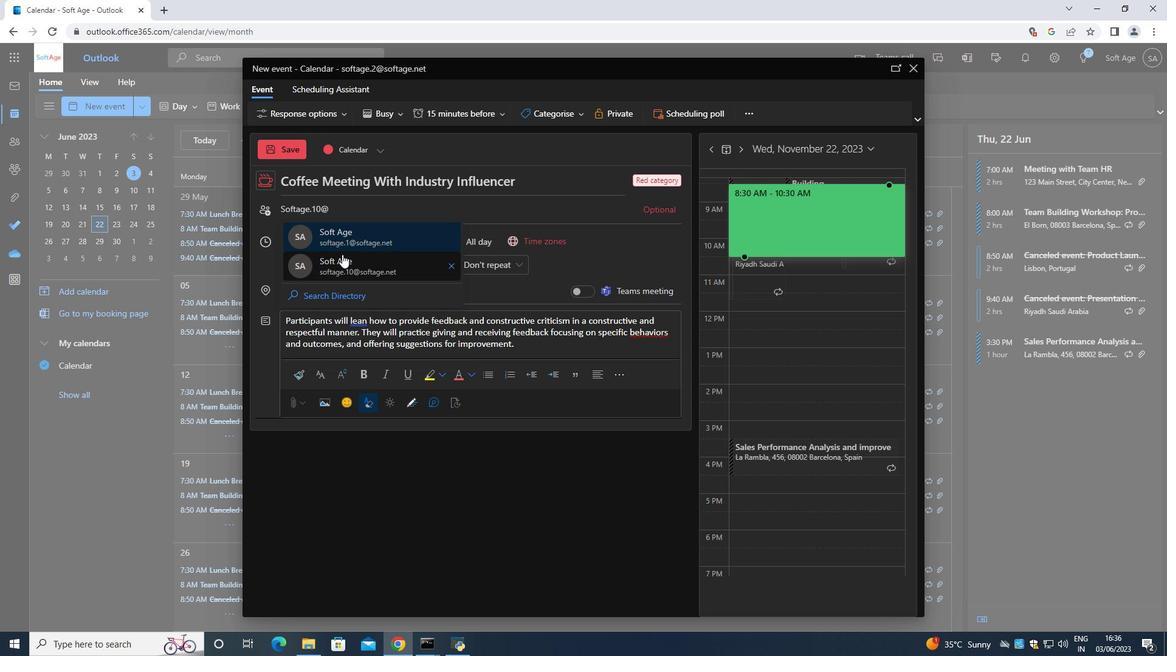 
Action: Mouse moved to (369, 210)
Screenshot: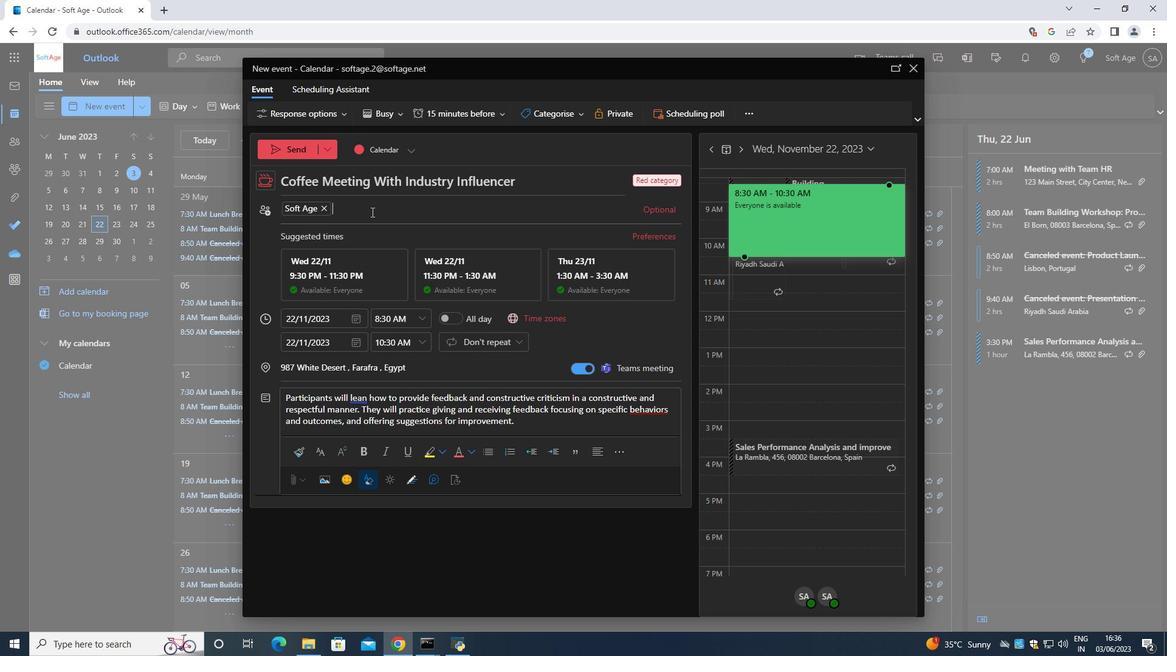 
Action: Key pressed <Key.shift>Softage.1
Screenshot: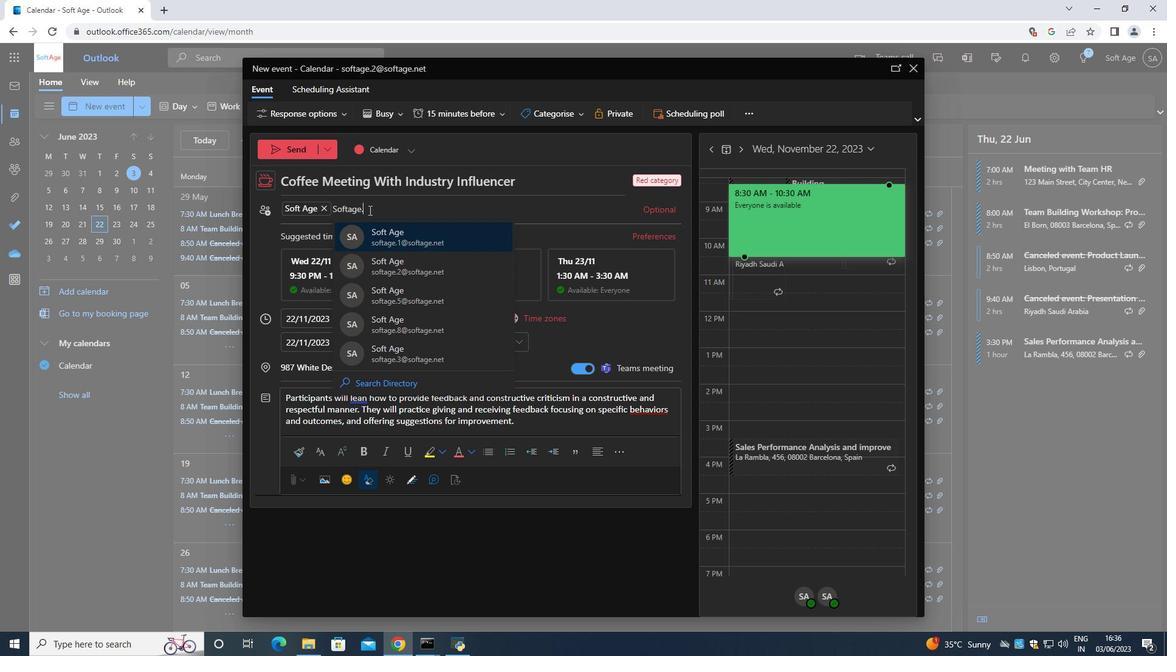 
Action: Mouse moved to (388, 229)
Screenshot: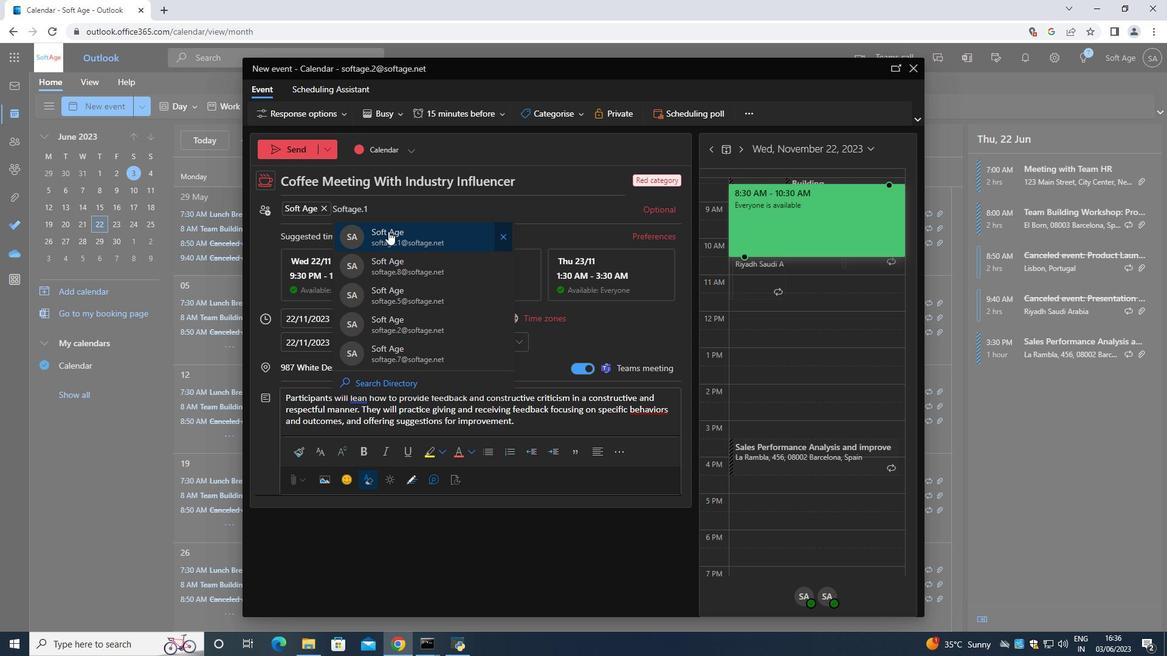 
Action: Mouse pressed left at (388, 229)
Screenshot: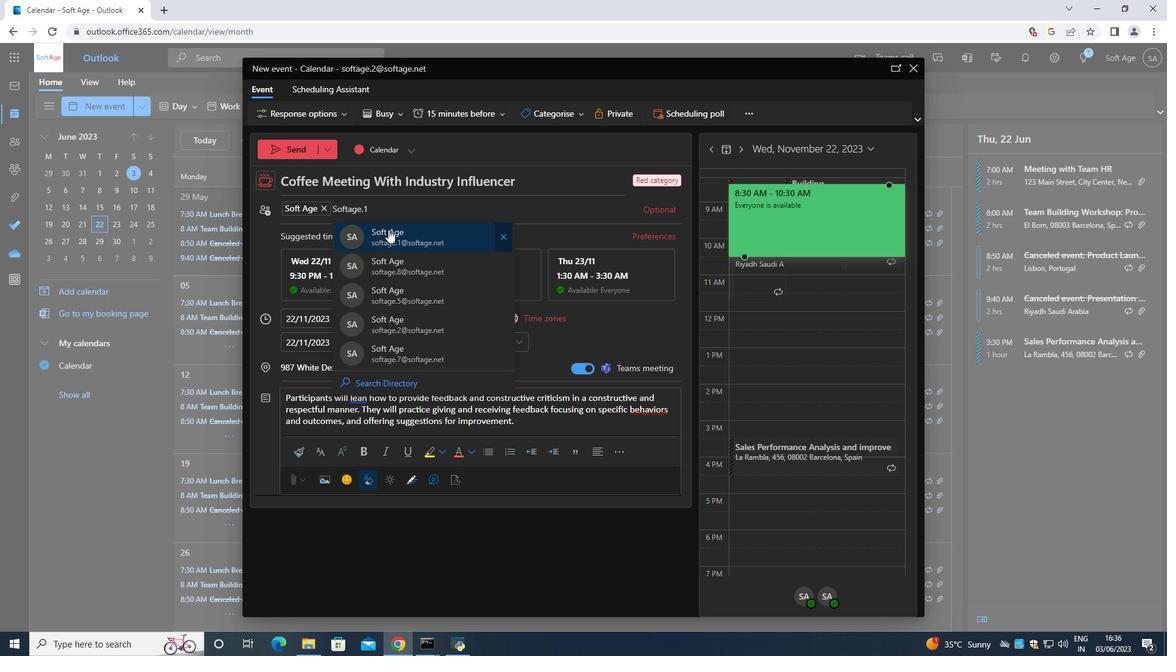 
Action: Mouse moved to (437, 111)
Screenshot: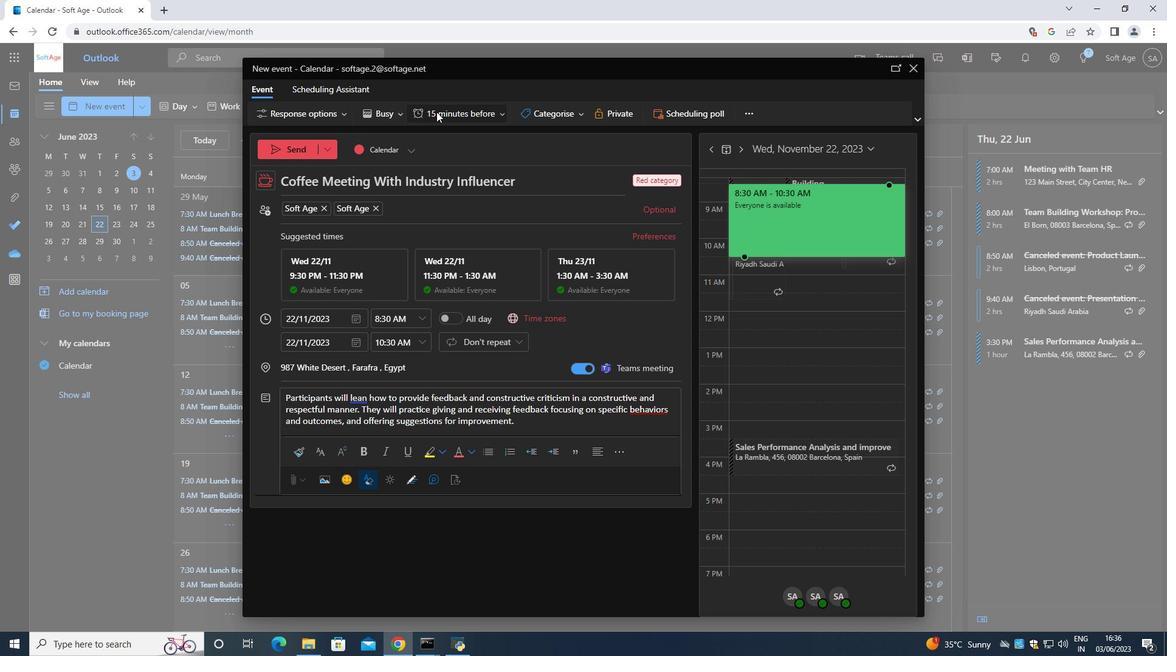 
Action: Mouse pressed left at (437, 111)
Screenshot: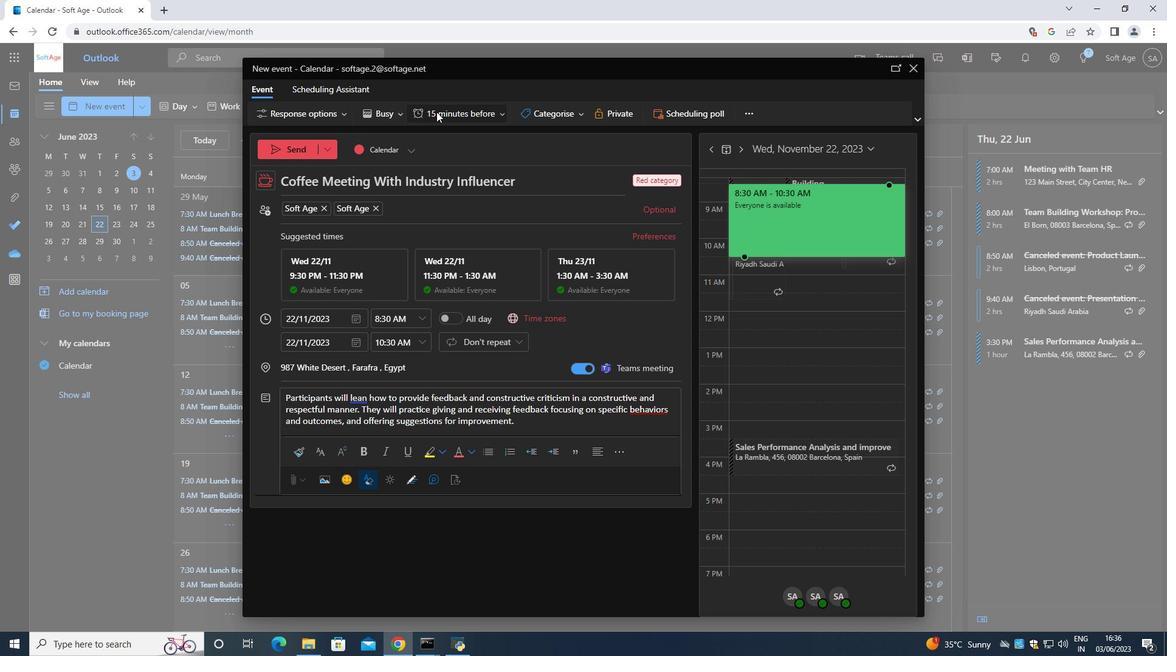 
Action: Mouse moved to (457, 248)
Screenshot: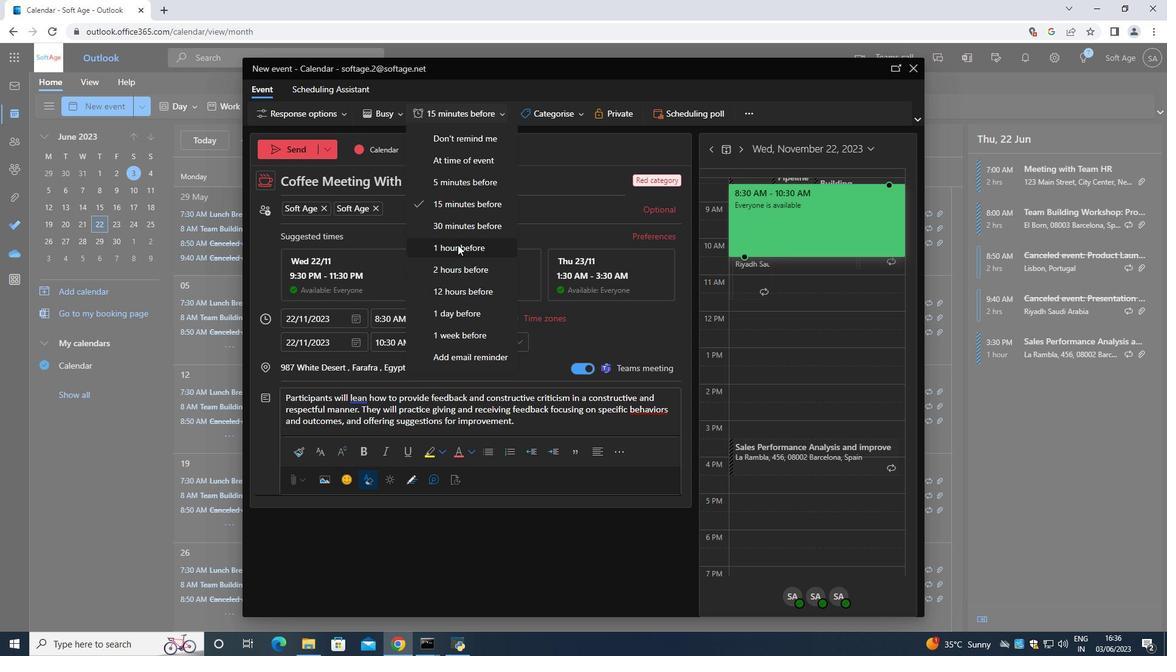 
Action: Mouse pressed left at (457, 248)
Screenshot: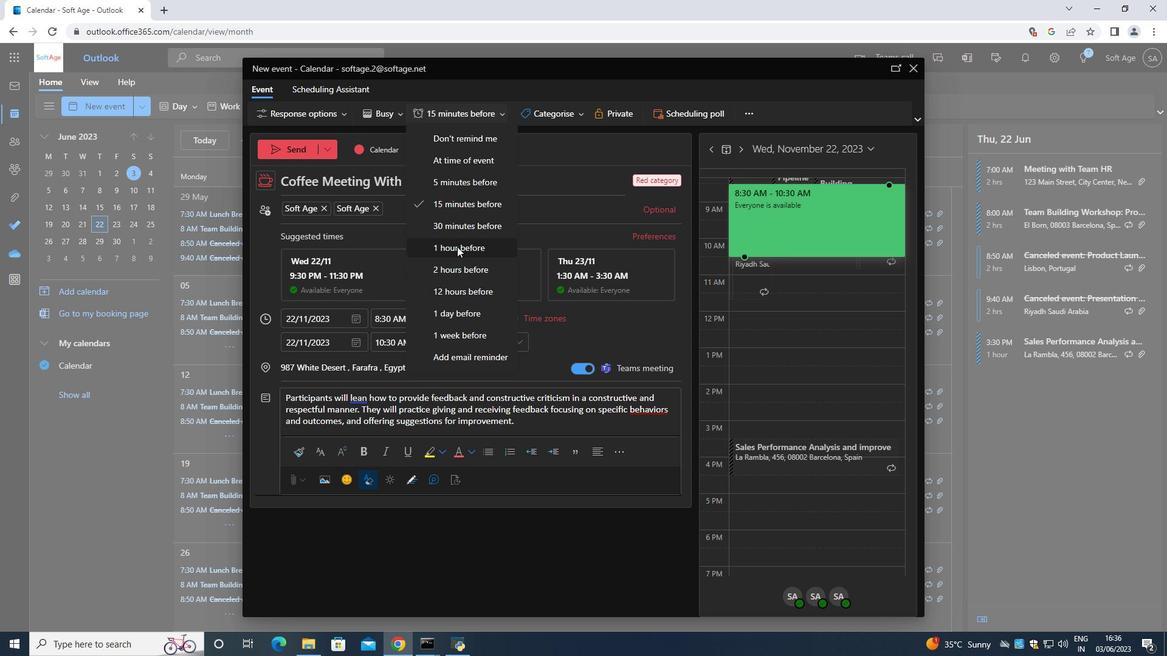 
Action: Mouse moved to (303, 150)
Screenshot: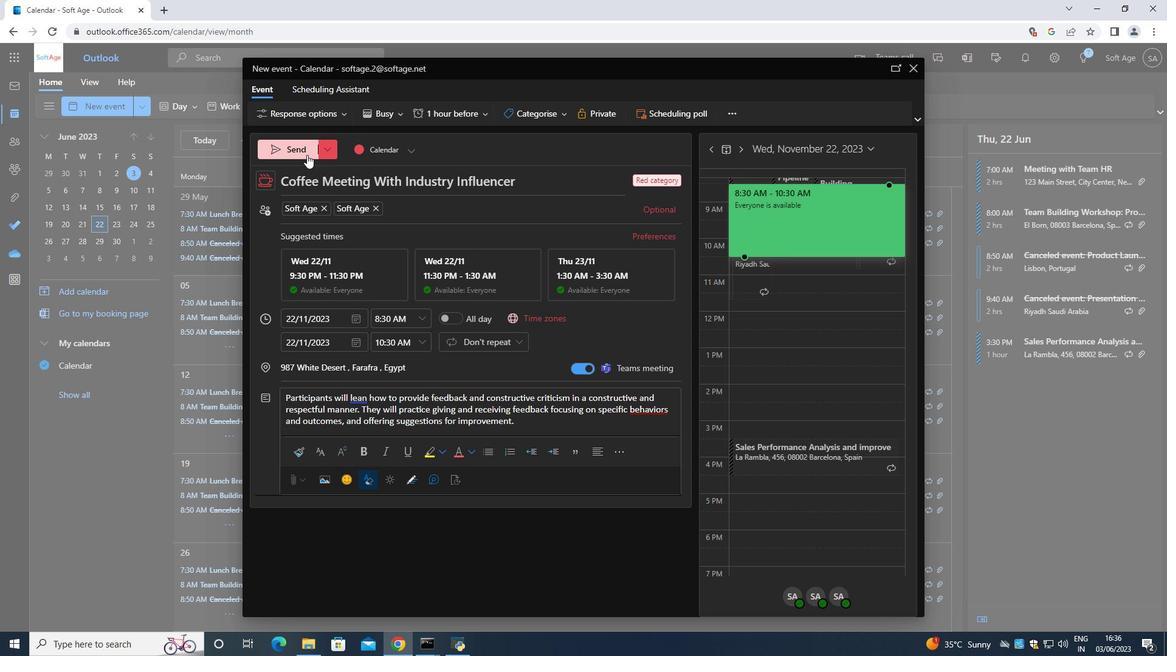 
Action: Mouse pressed left at (303, 150)
Screenshot: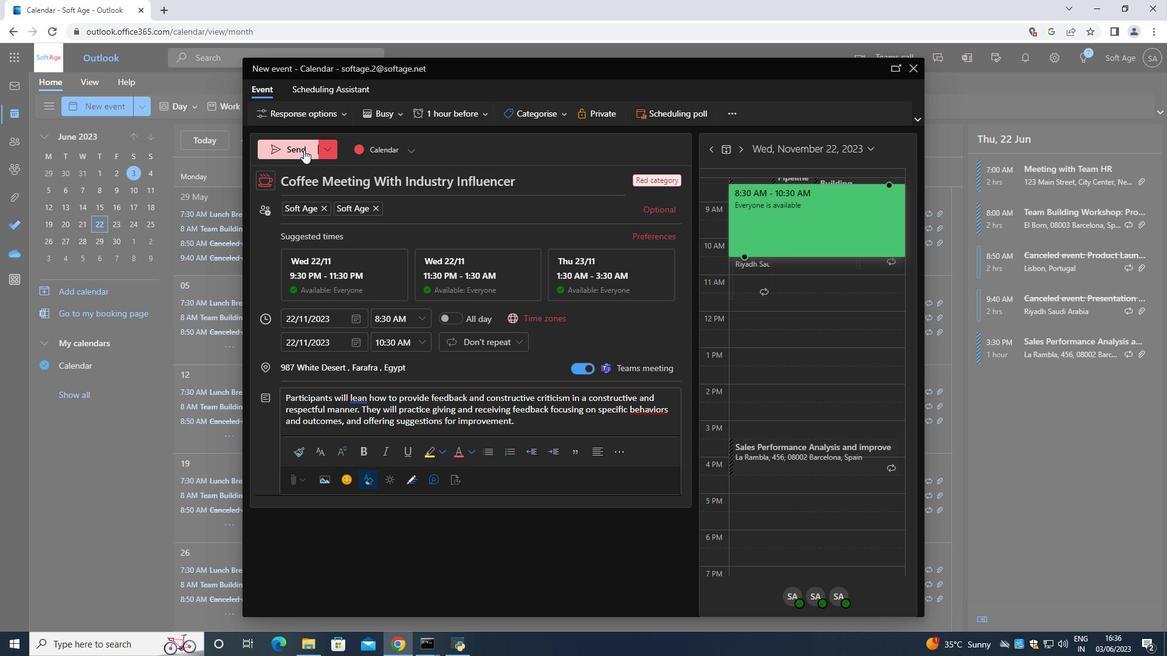 
